 Task: Create a scrum project BarTech. Add to scrum project BarTech a team member softage.2@softage.net and assign as Project Lead. Add to scrum project BarTech a team member softage.3@softage.net
Action: Mouse moved to (222, 64)
Screenshot: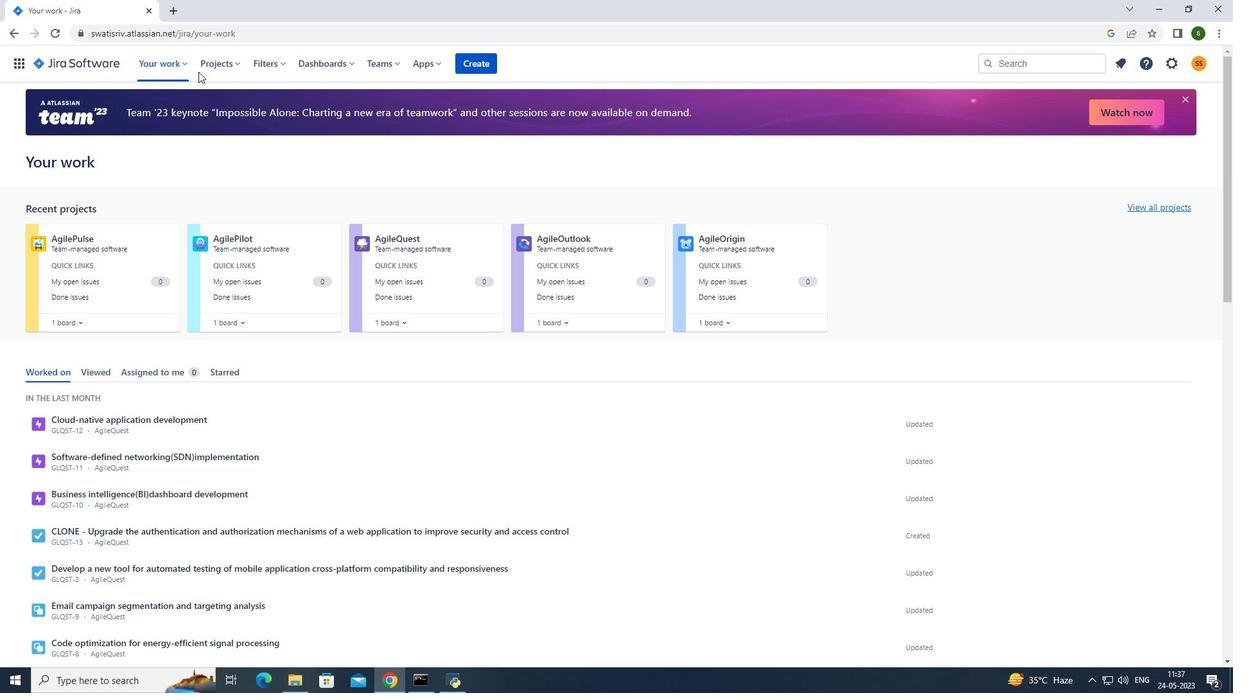 
Action: Mouse pressed left at (222, 64)
Screenshot: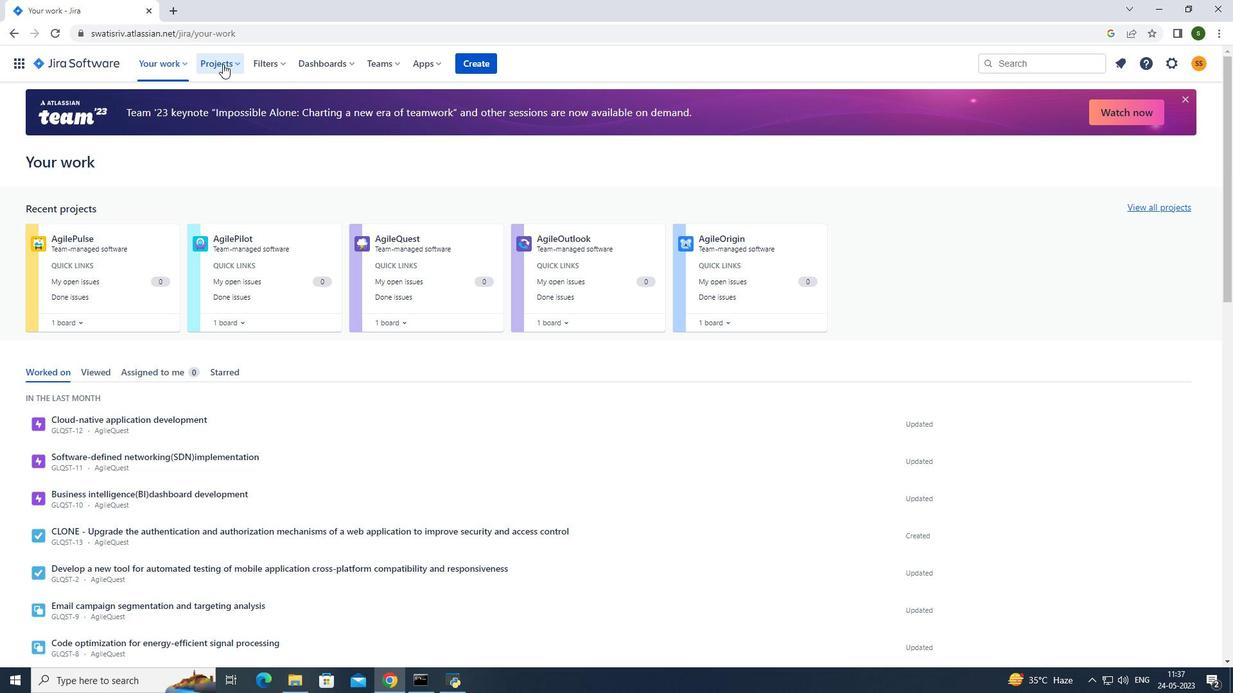 
Action: Mouse moved to (254, 318)
Screenshot: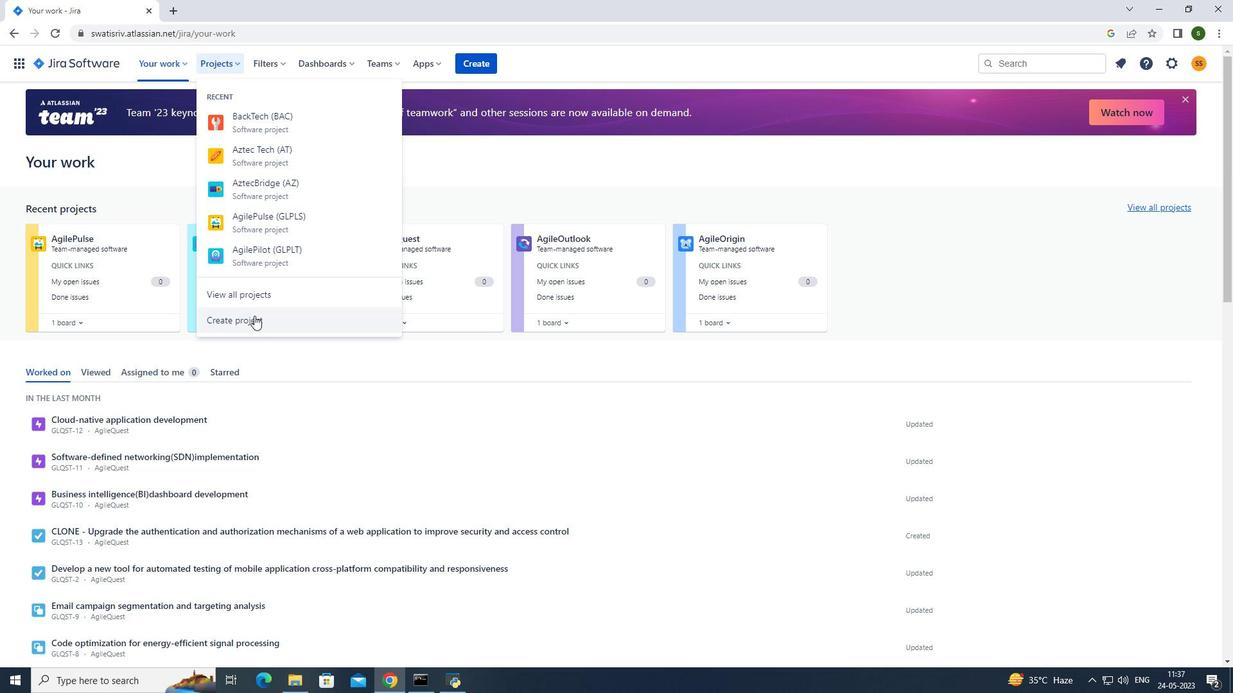 
Action: Mouse pressed left at (254, 318)
Screenshot: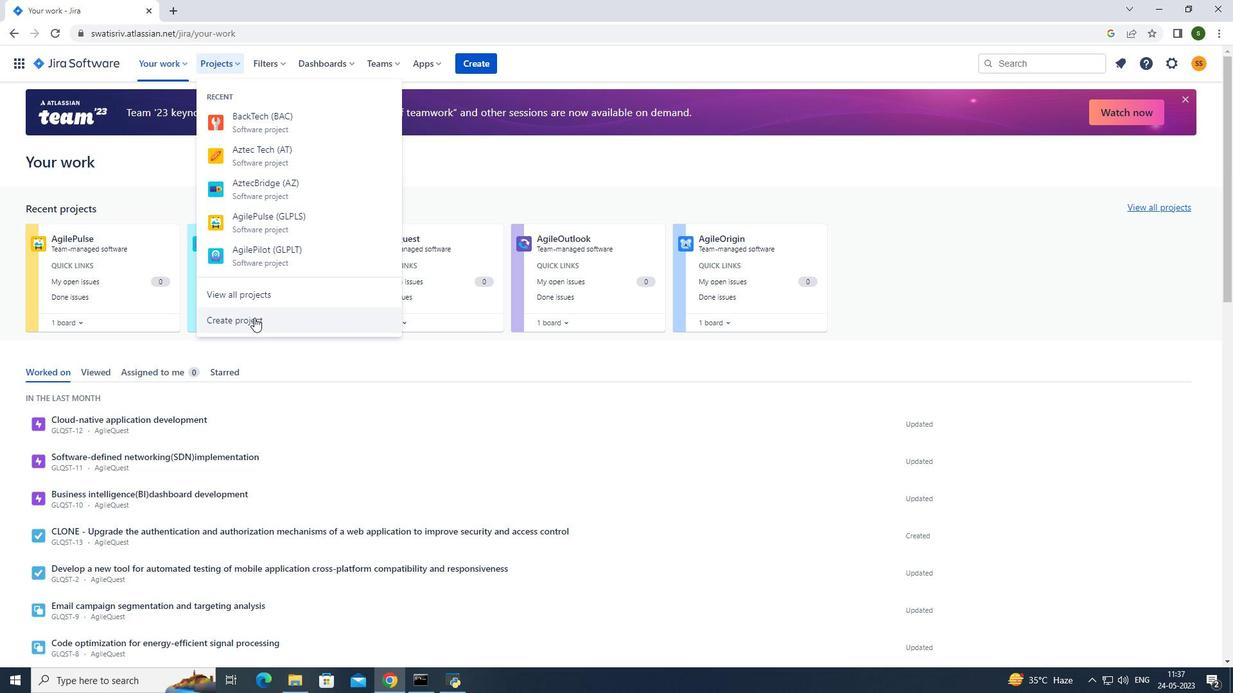 
Action: Mouse moved to (821, 302)
Screenshot: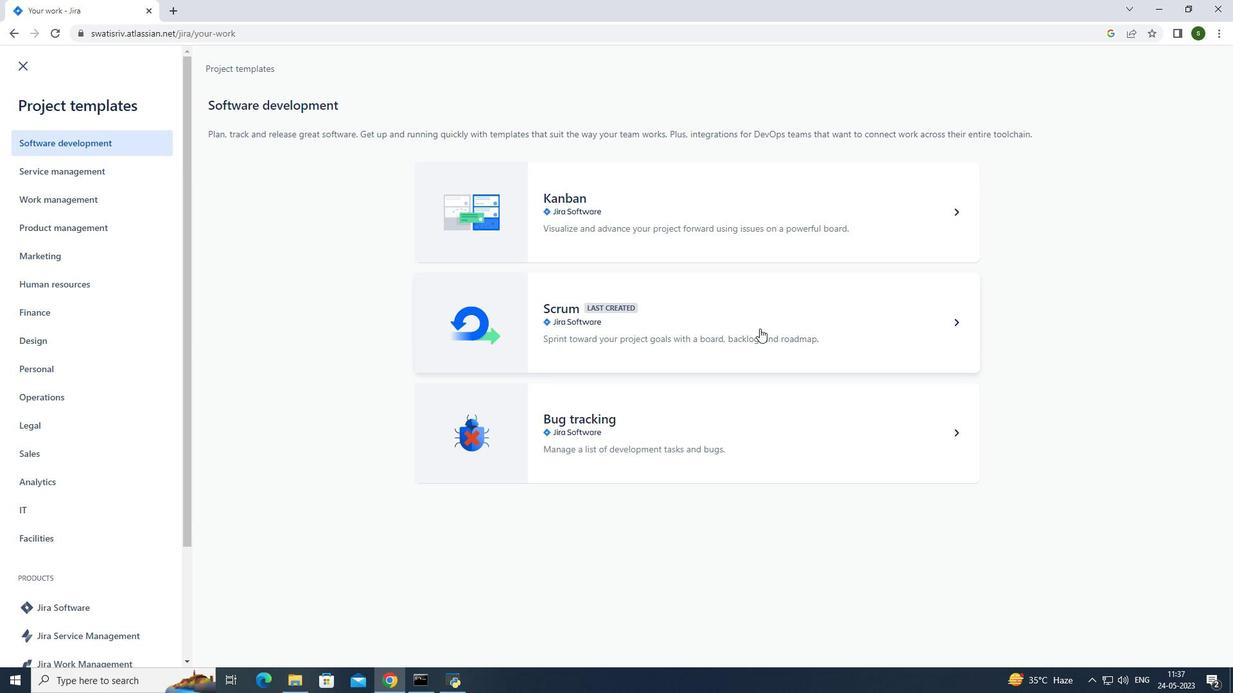 
Action: Mouse pressed left at (821, 302)
Screenshot: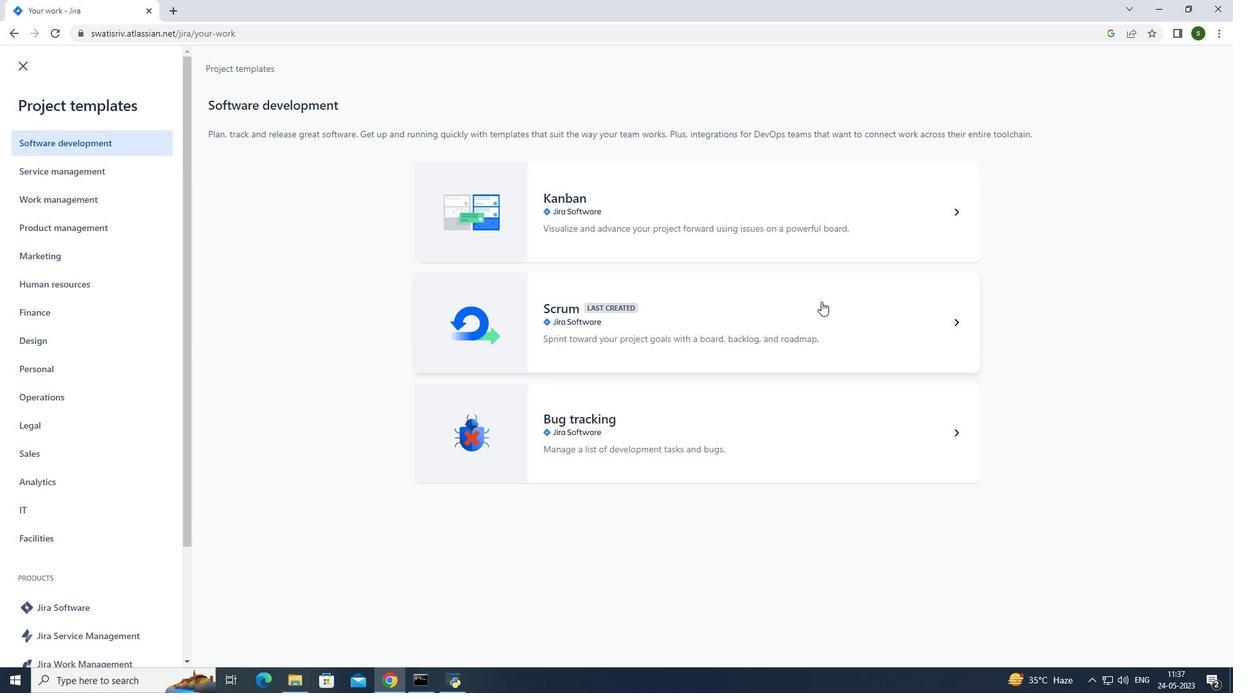 
Action: Mouse moved to (959, 627)
Screenshot: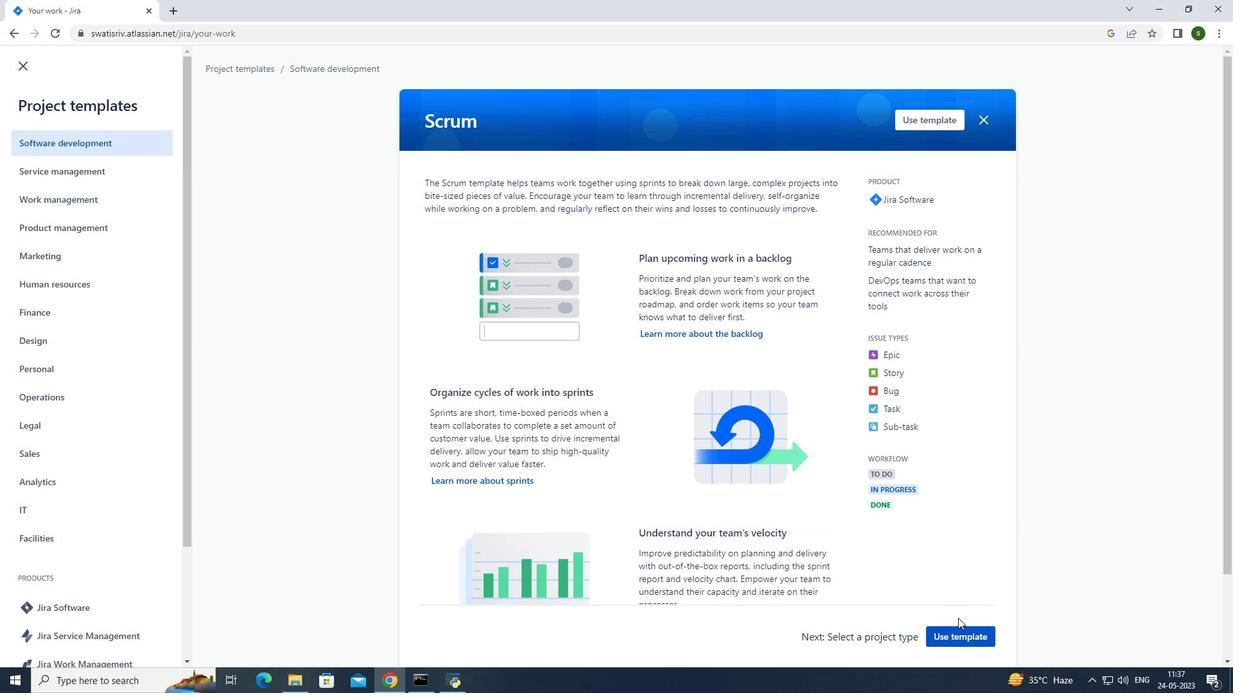 
Action: Mouse pressed left at (959, 627)
Screenshot: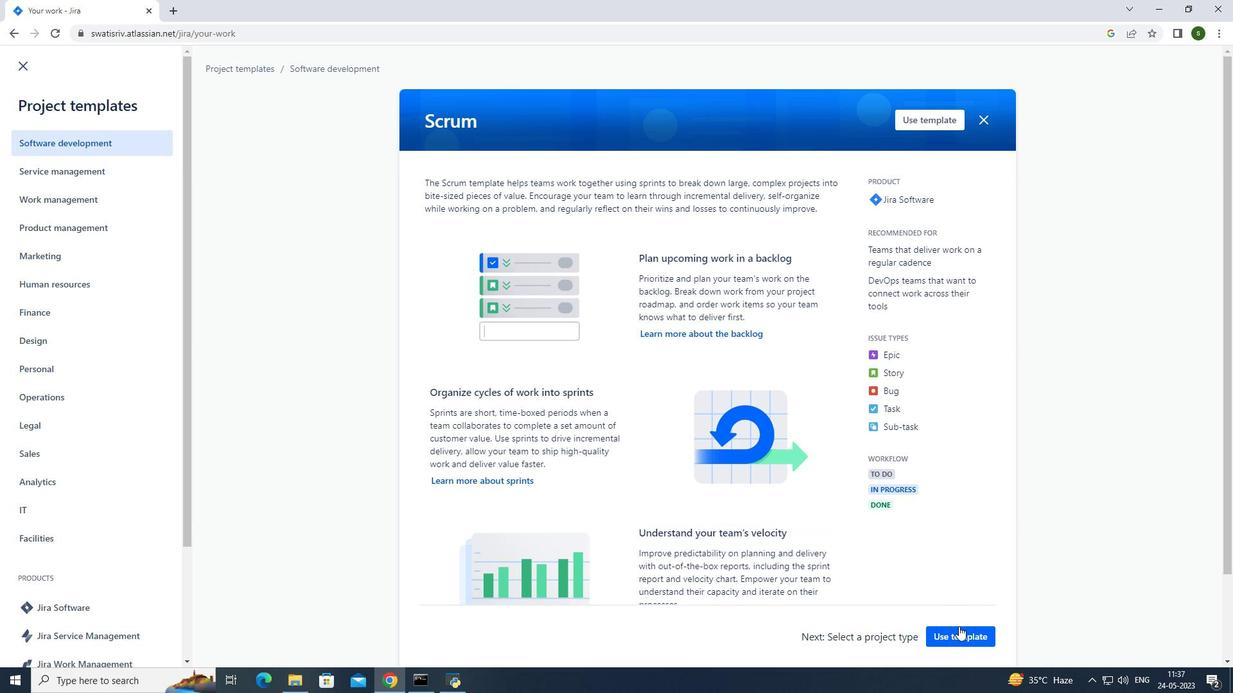 
Action: Mouse moved to (582, 618)
Screenshot: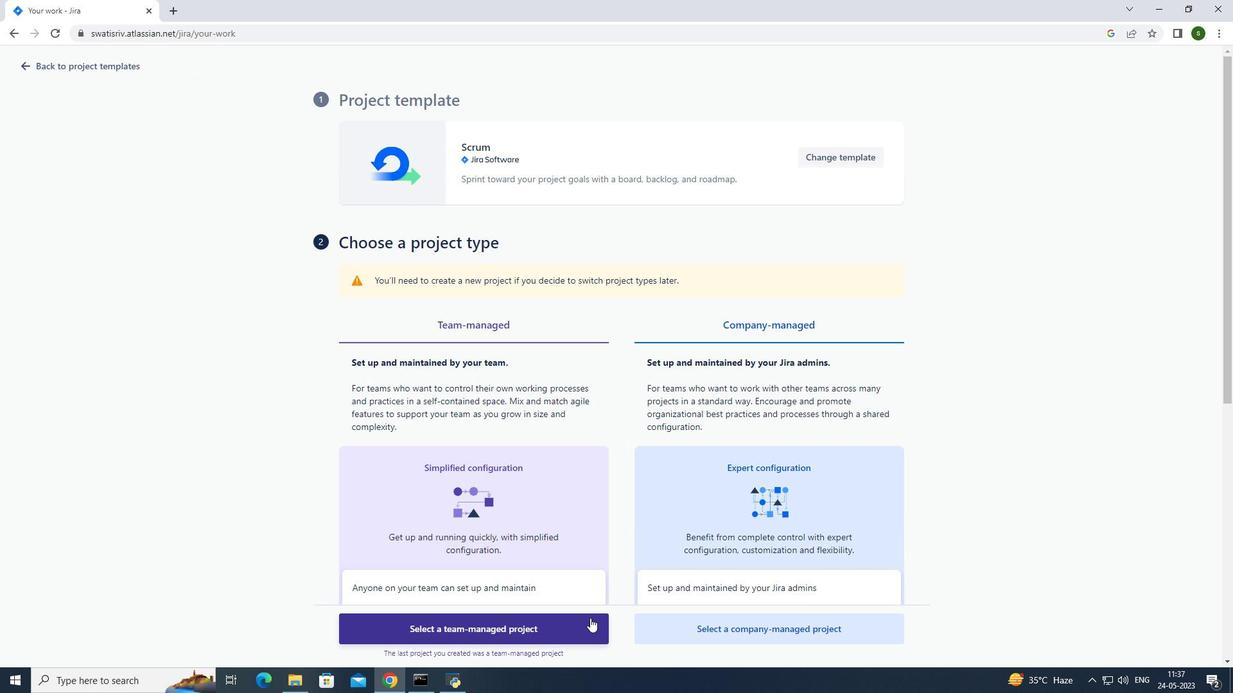 
Action: Mouse pressed left at (582, 618)
Screenshot: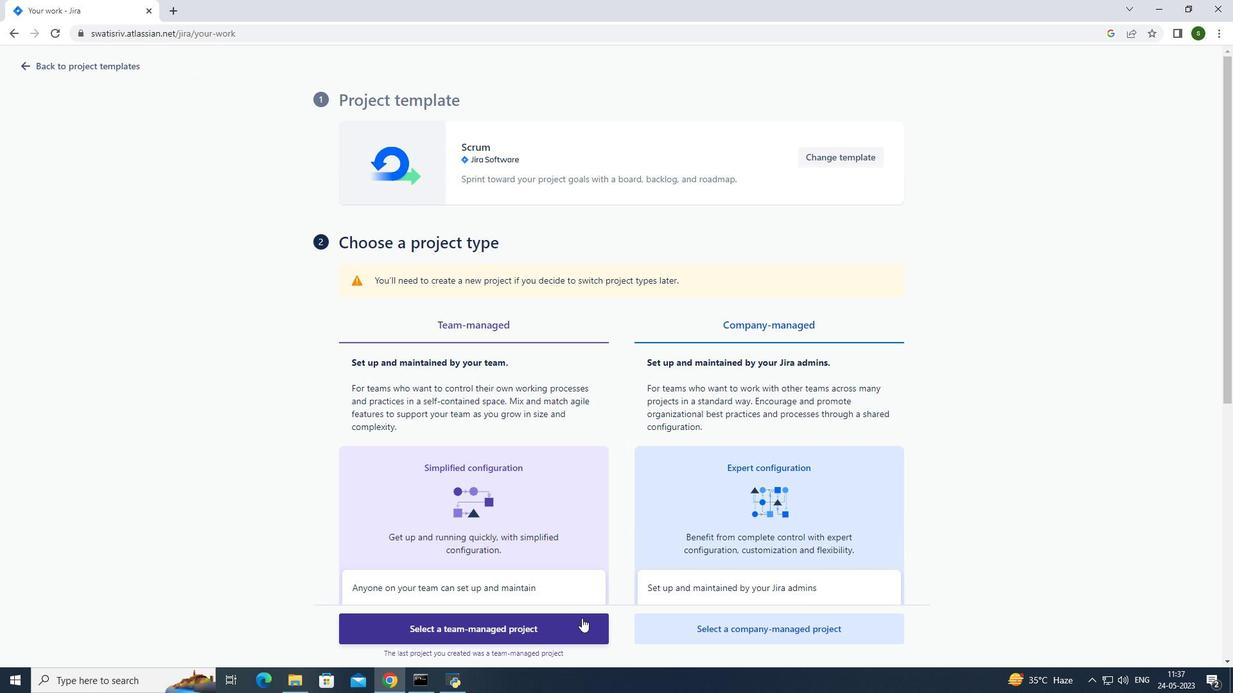 
Action: Mouse moved to (390, 303)
Screenshot: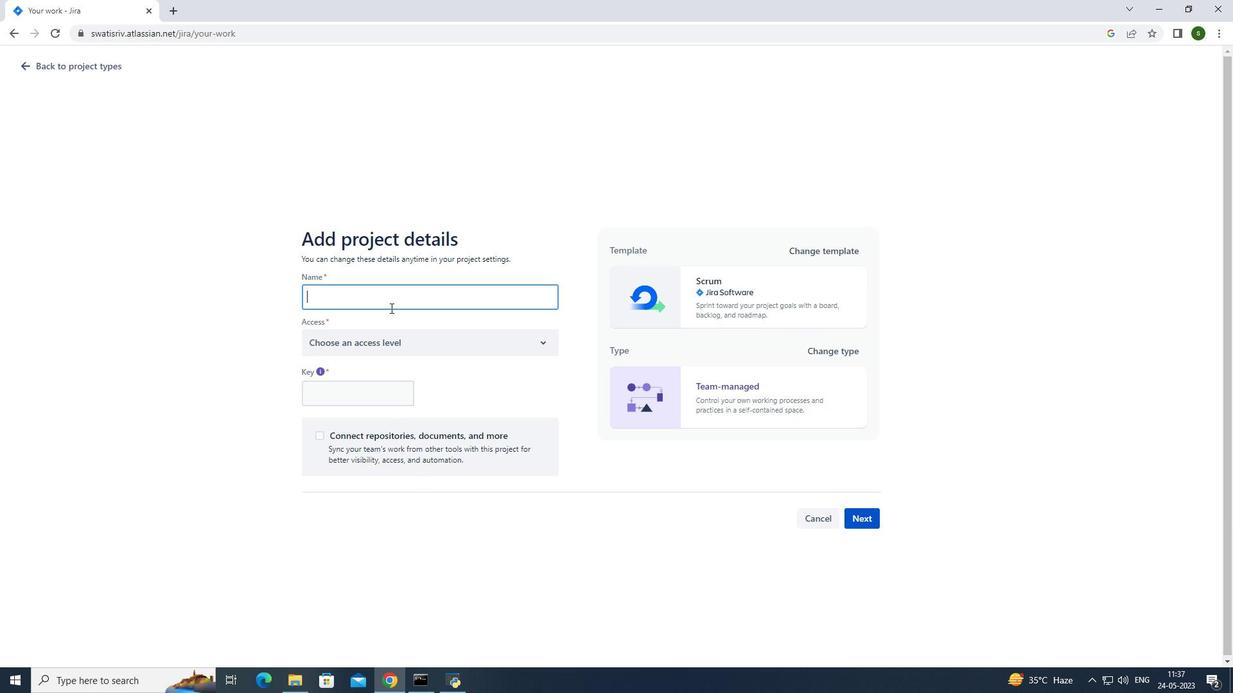 
Action: Mouse pressed left at (390, 303)
Screenshot: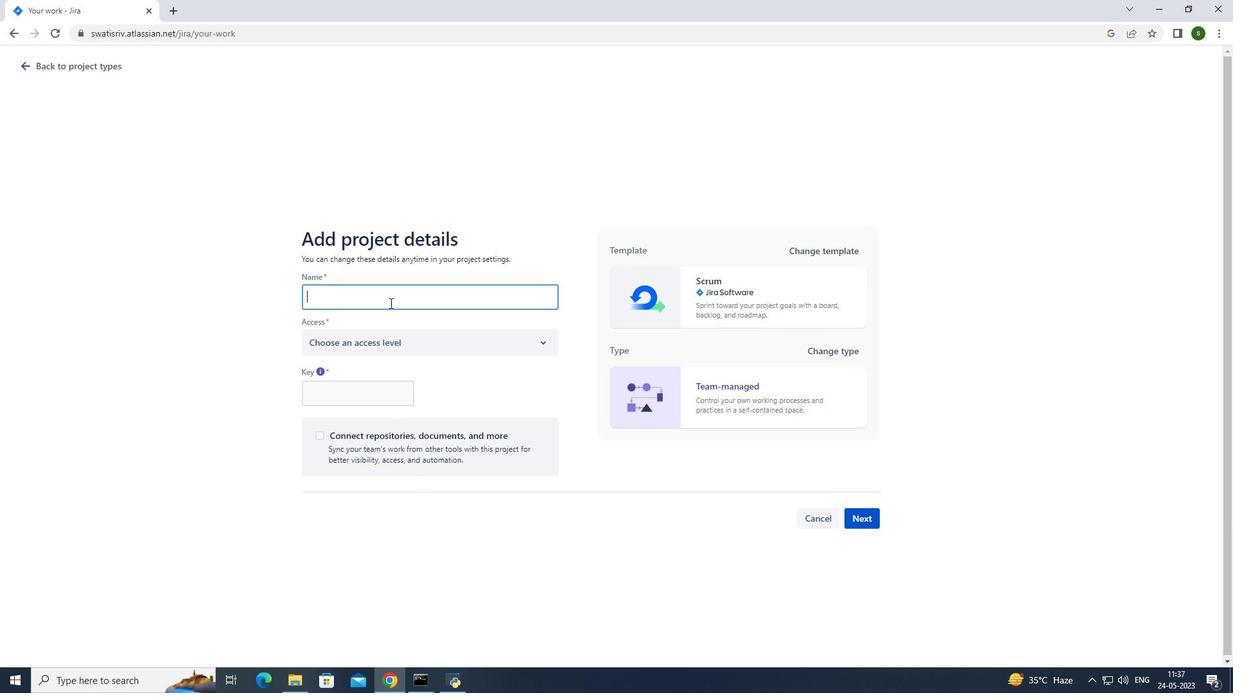 
Action: Key pressed <Key.caps_lock>B<Key.caps_lock>ar<Key.caps_lock>T<Key.caps_lock>ech
Screenshot: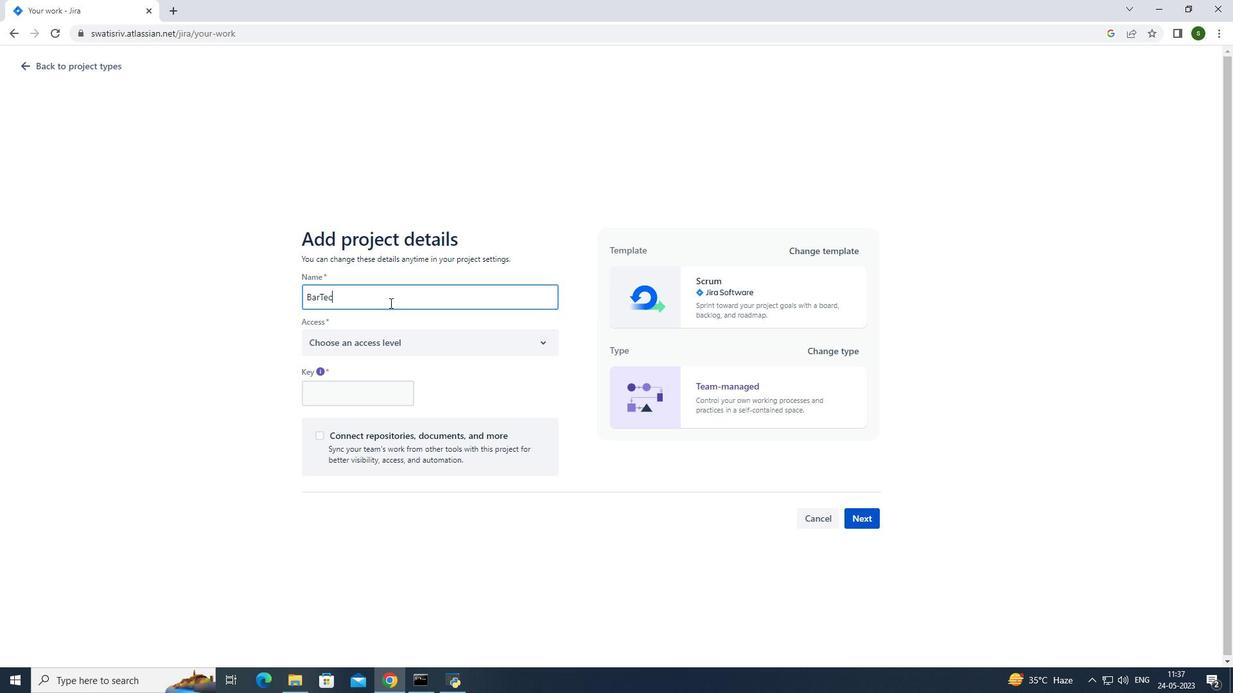 
Action: Mouse moved to (510, 343)
Screenshot: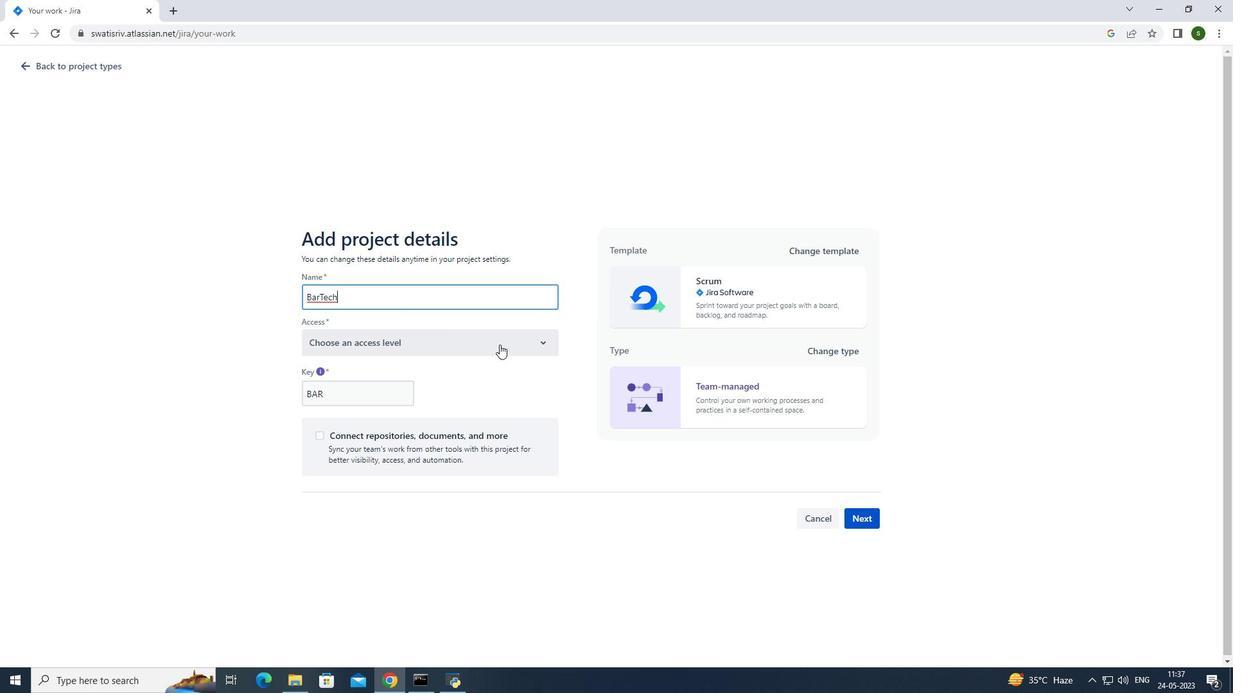 
Action: Mouse pressed left at (510, 343)
Screenshot: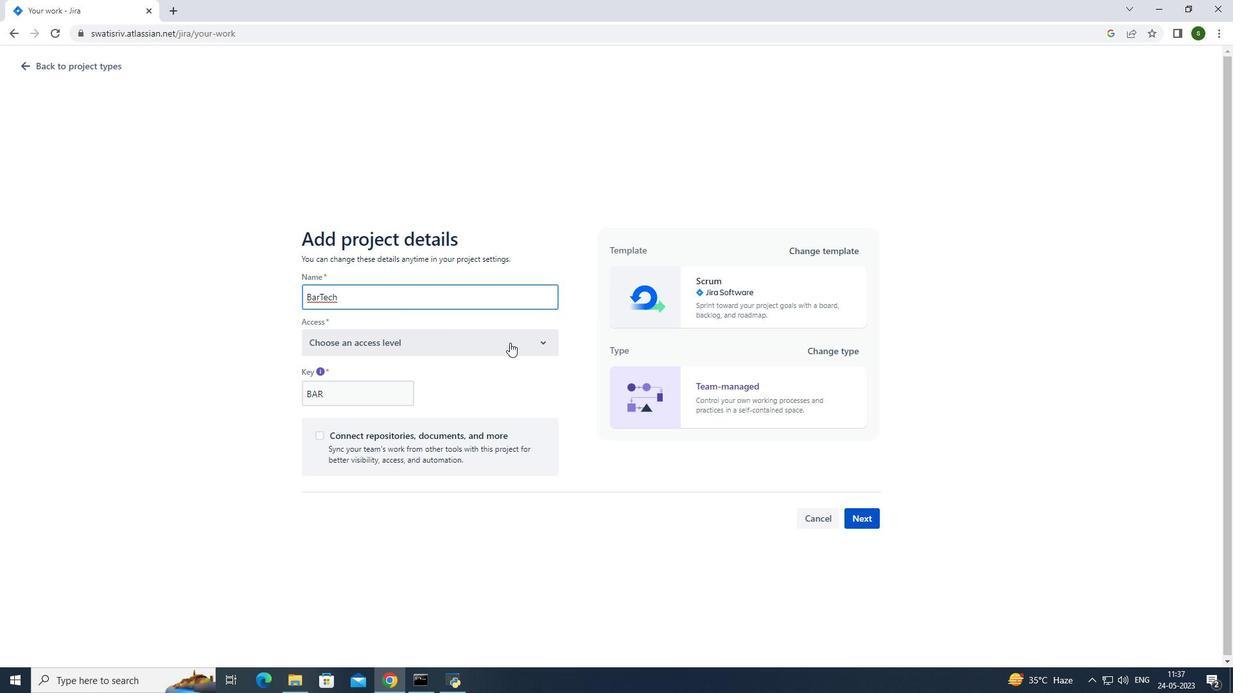 
Action: Mouse moved to (505, 381)
Screenshot: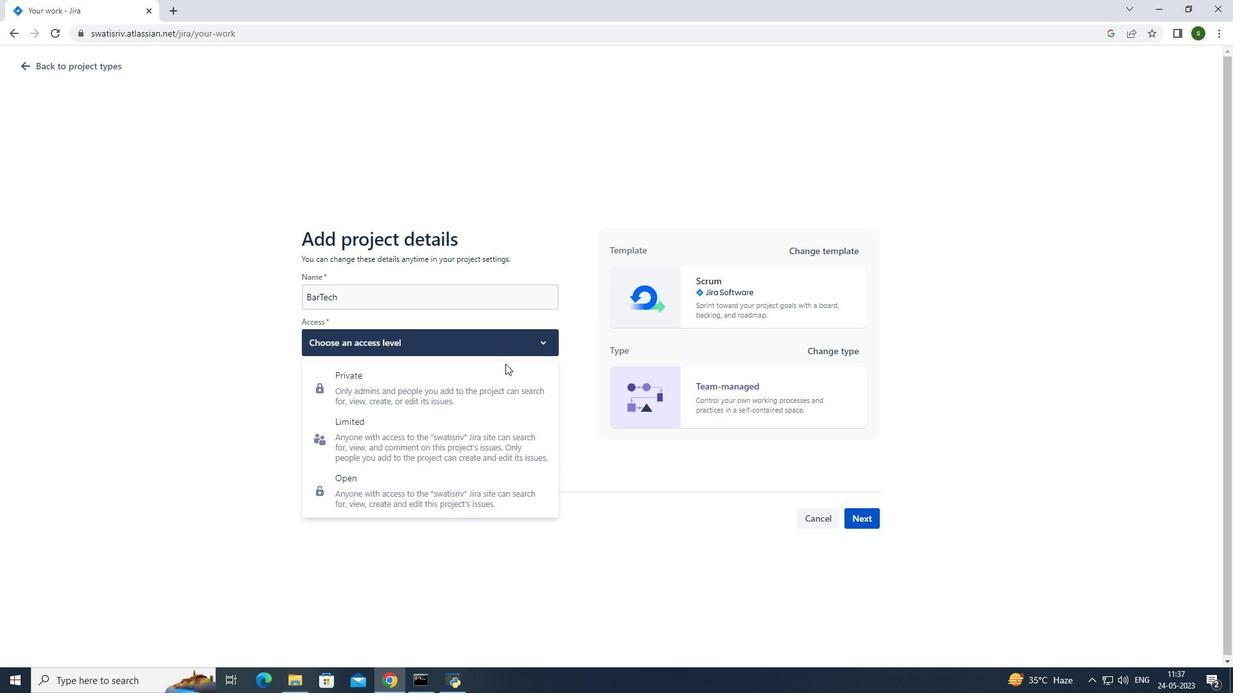 
Action: Mouse pressed left at (505, 381)
Screenshot: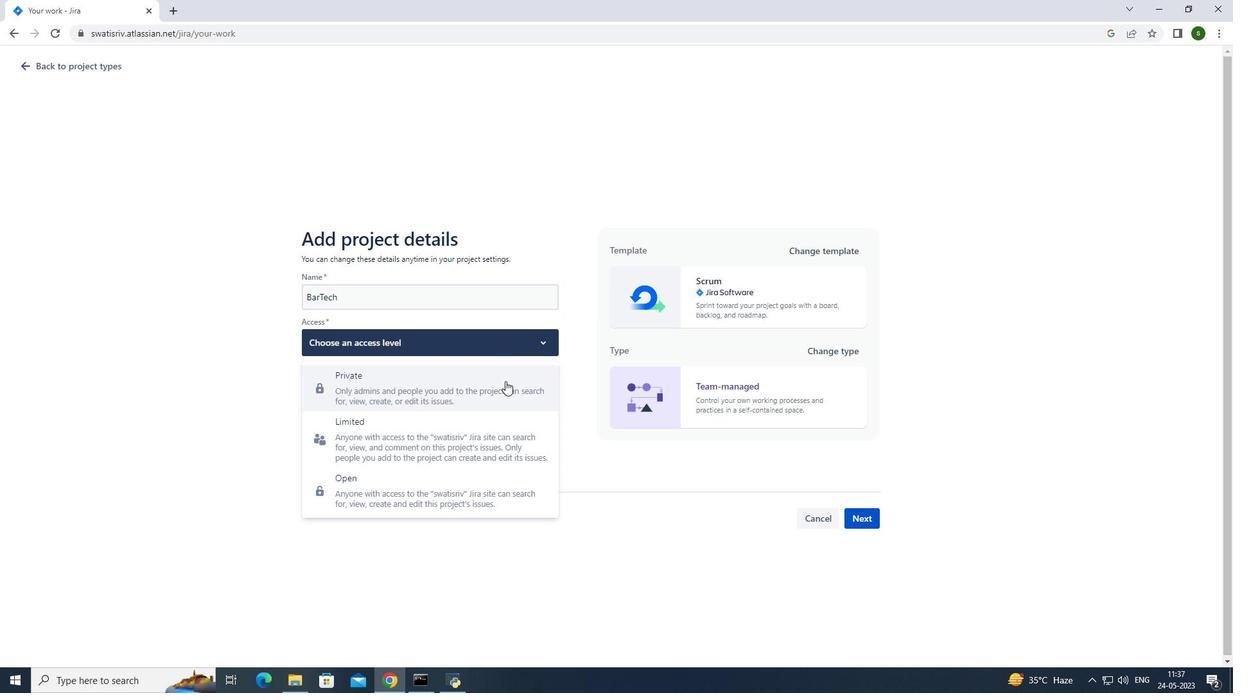 
Action: Mouse moved to (861, 522)
Screenshot: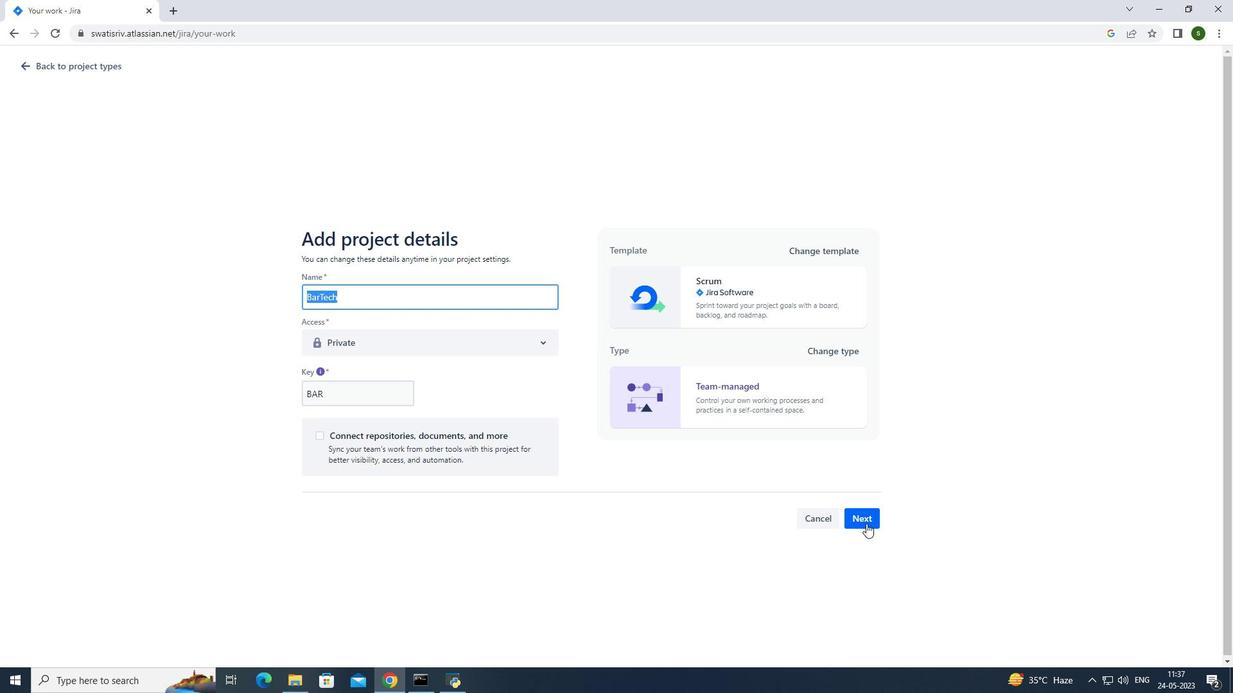 
Action: Mouse pressed left at (861, 522)
Screenshot: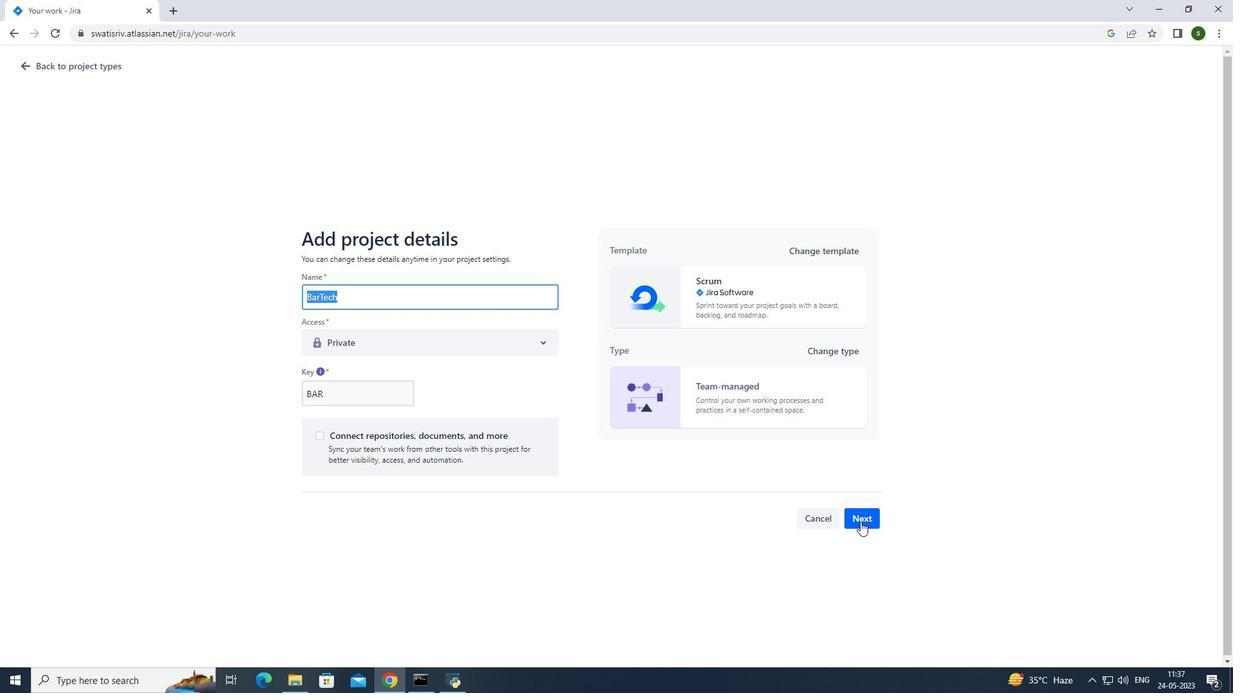 
Action: Mouse moved to (741, 430)
Screenshot: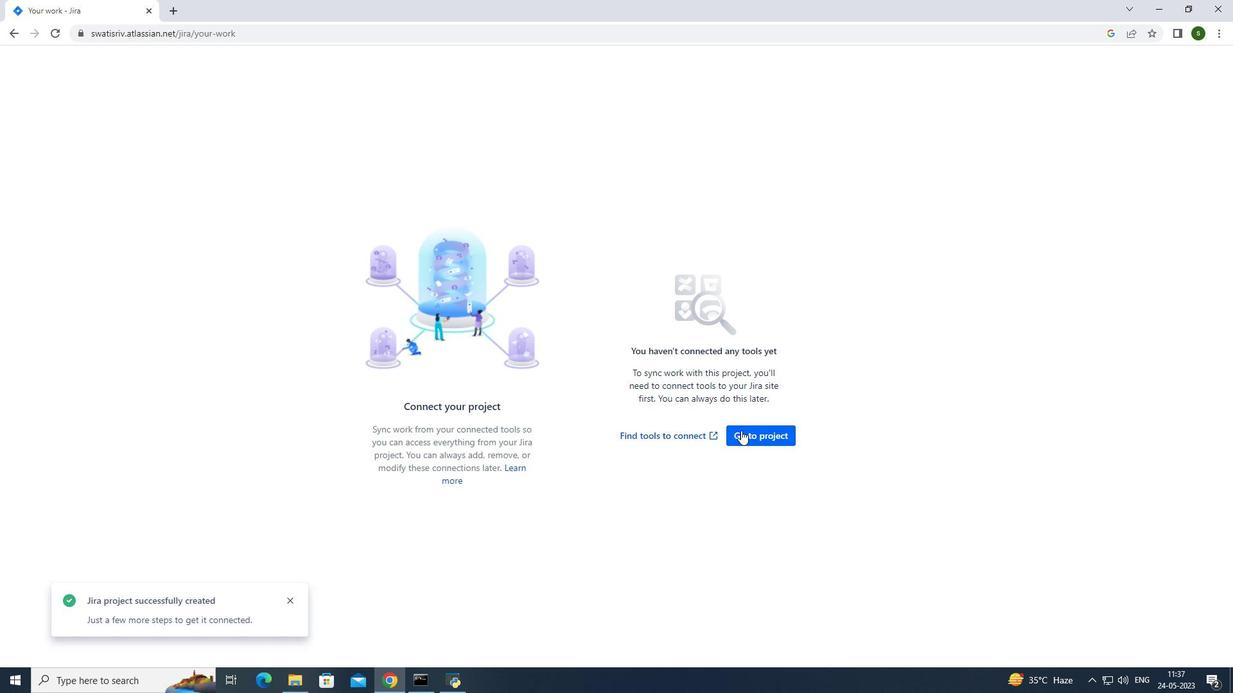 
Action: Mouse pressed left at (741, 430)
Screenshot: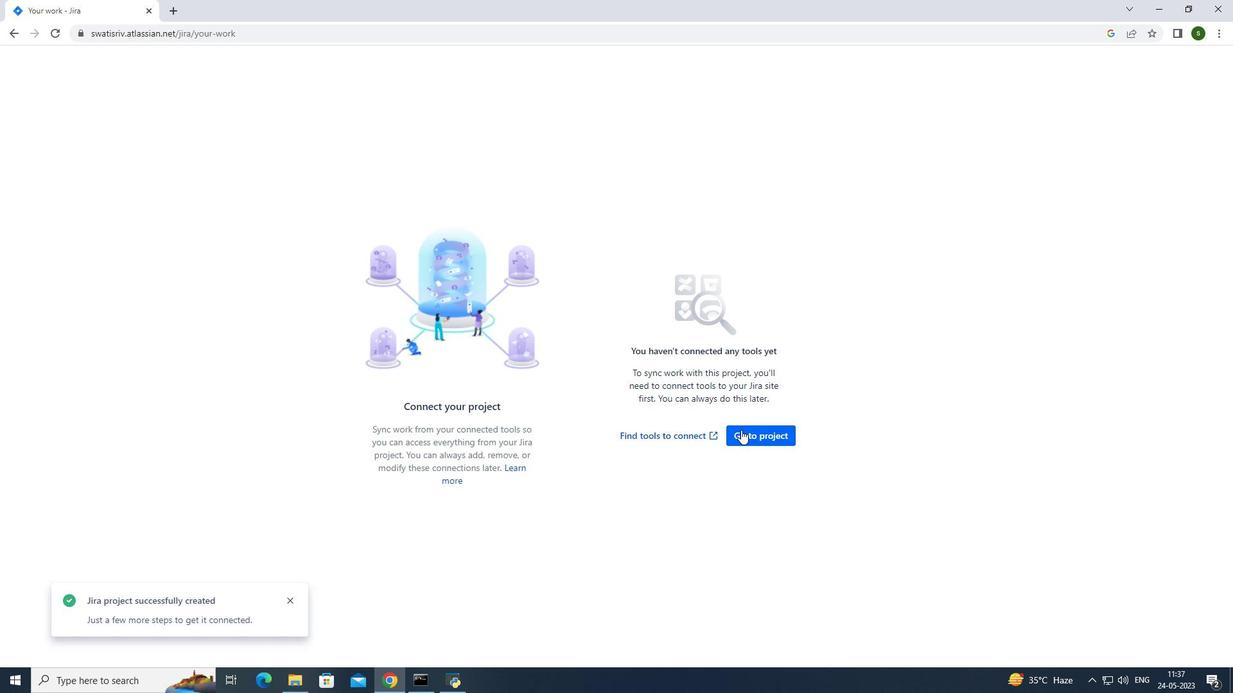 
Action: Mouse moved to (224, 71)
Screenshot: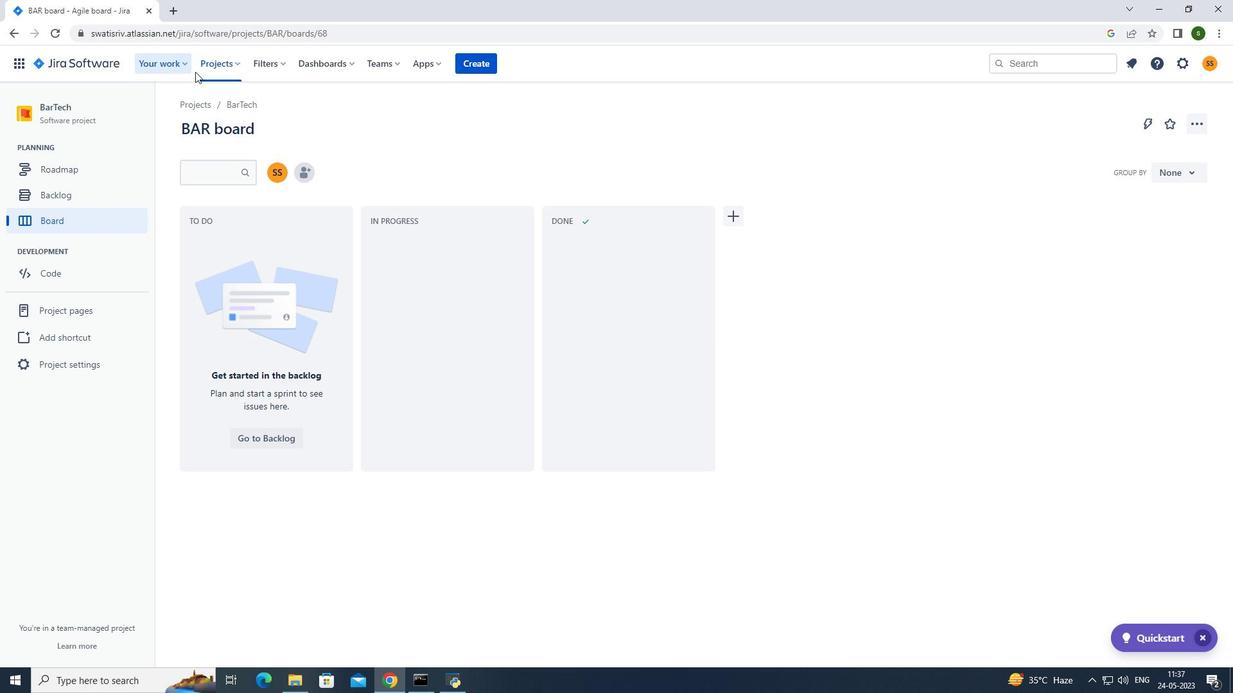 
Action: Mouse pressed left at (224, 71)
Screenshot: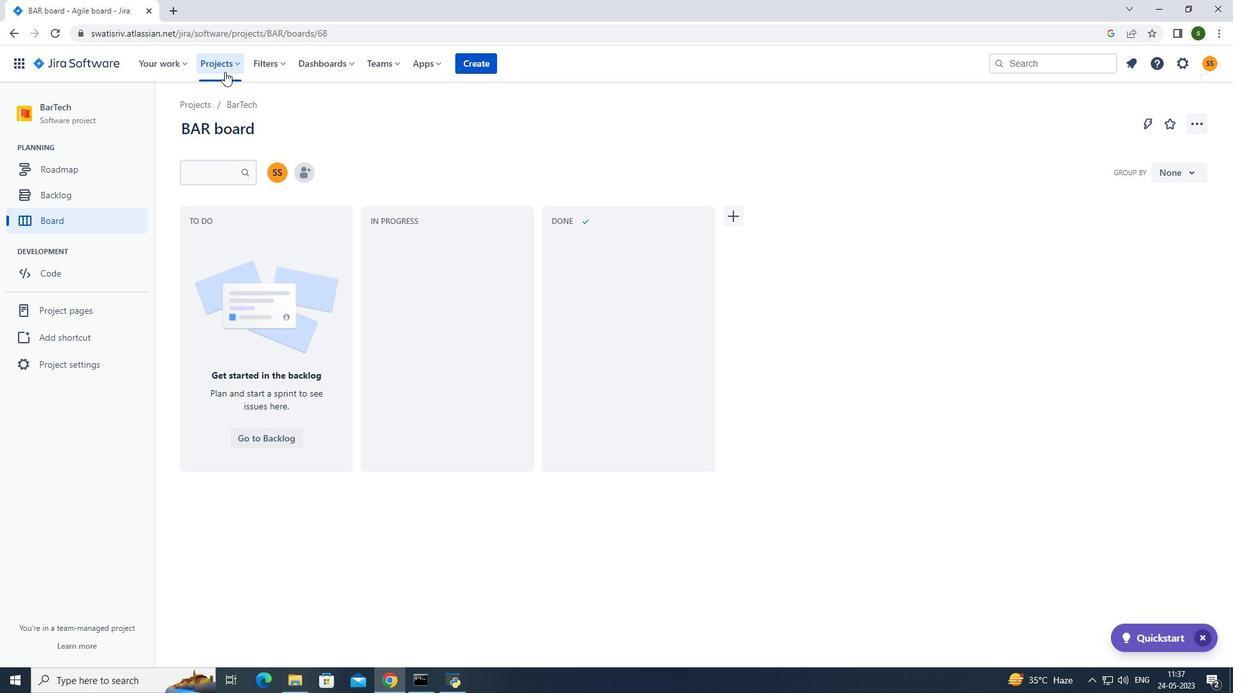 
Action: Mouse moved to (256, 129)
Screenshot: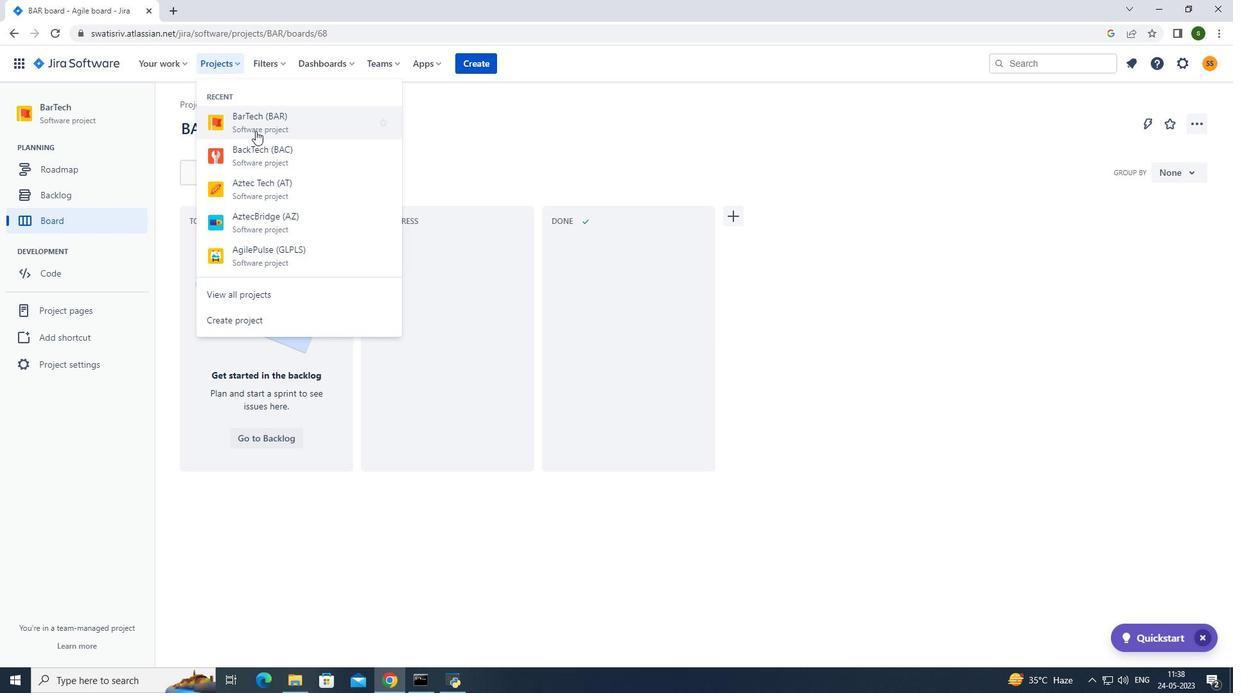 
Action: Mouse pressed left at (256, 129)
Screenshot: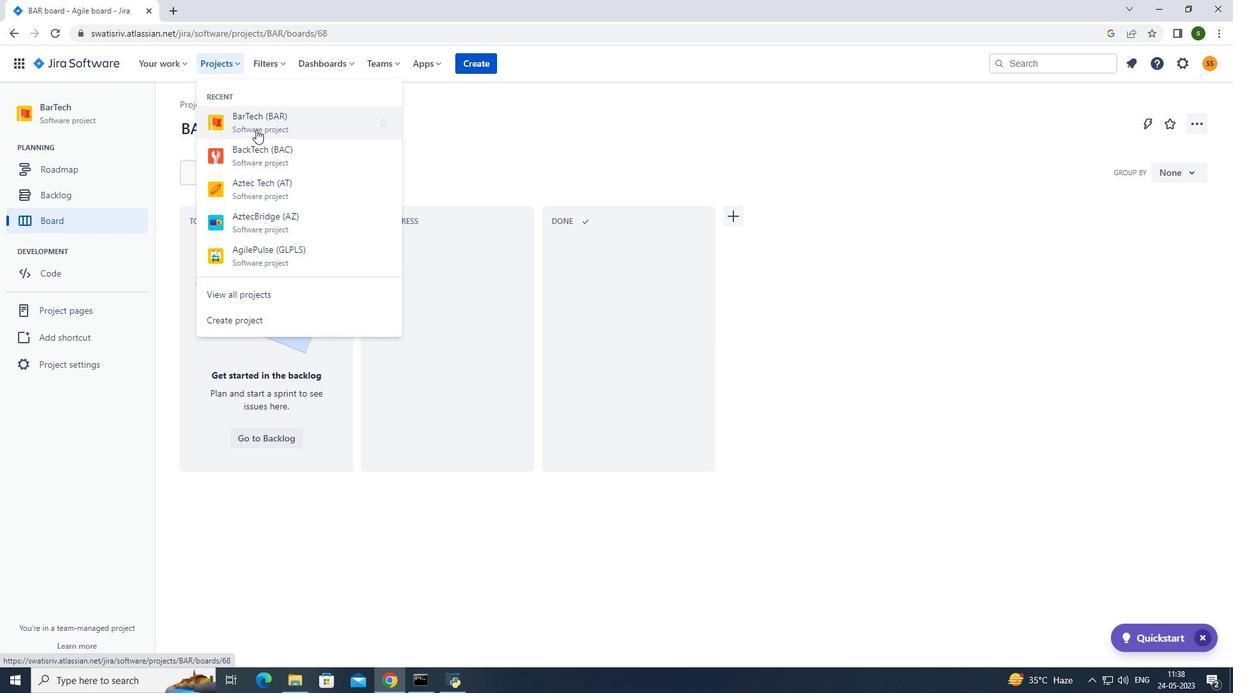 
Action: Mouse moved to (307, 173)
Screenshot: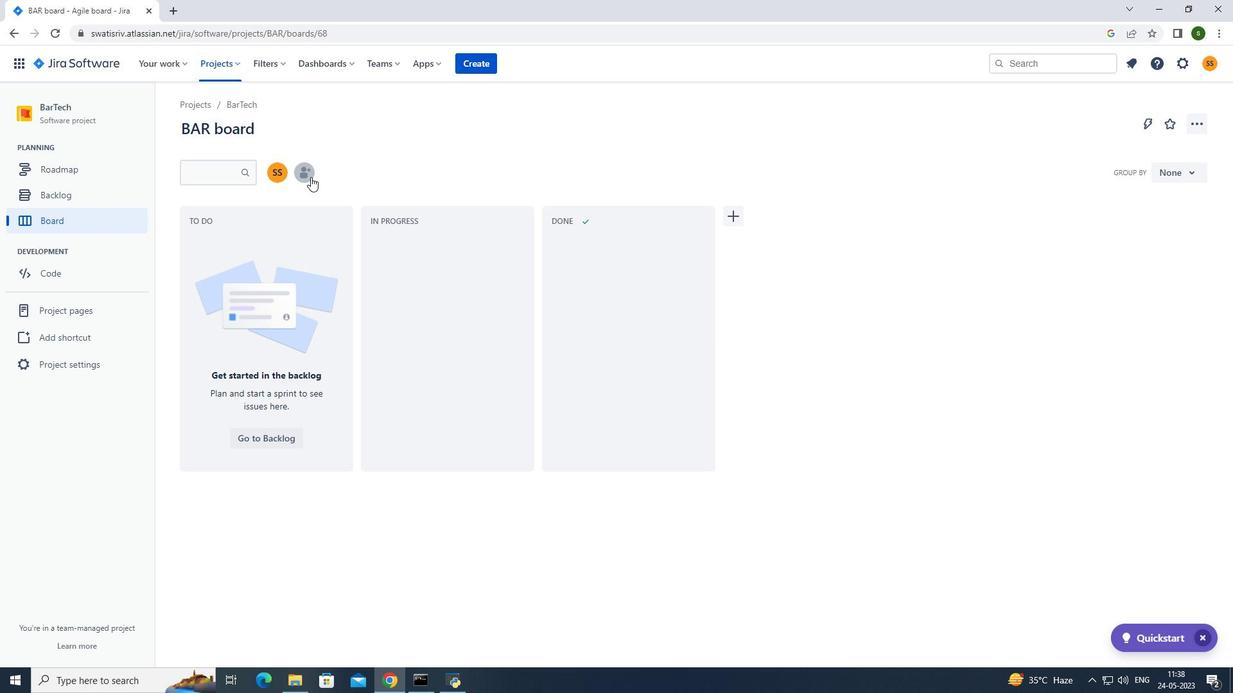 
Action: Mouse pressed left at (307, 173)
Screenshot: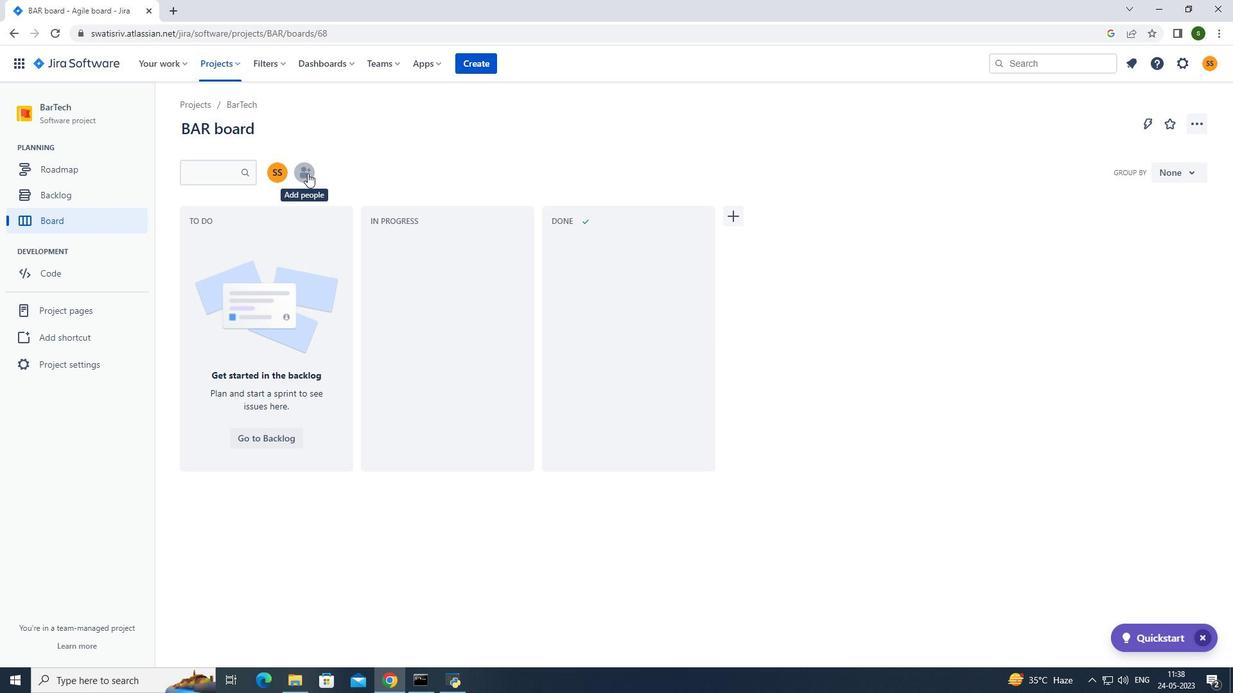 
Action: Mouse moved to (562, 145)
Screenshot: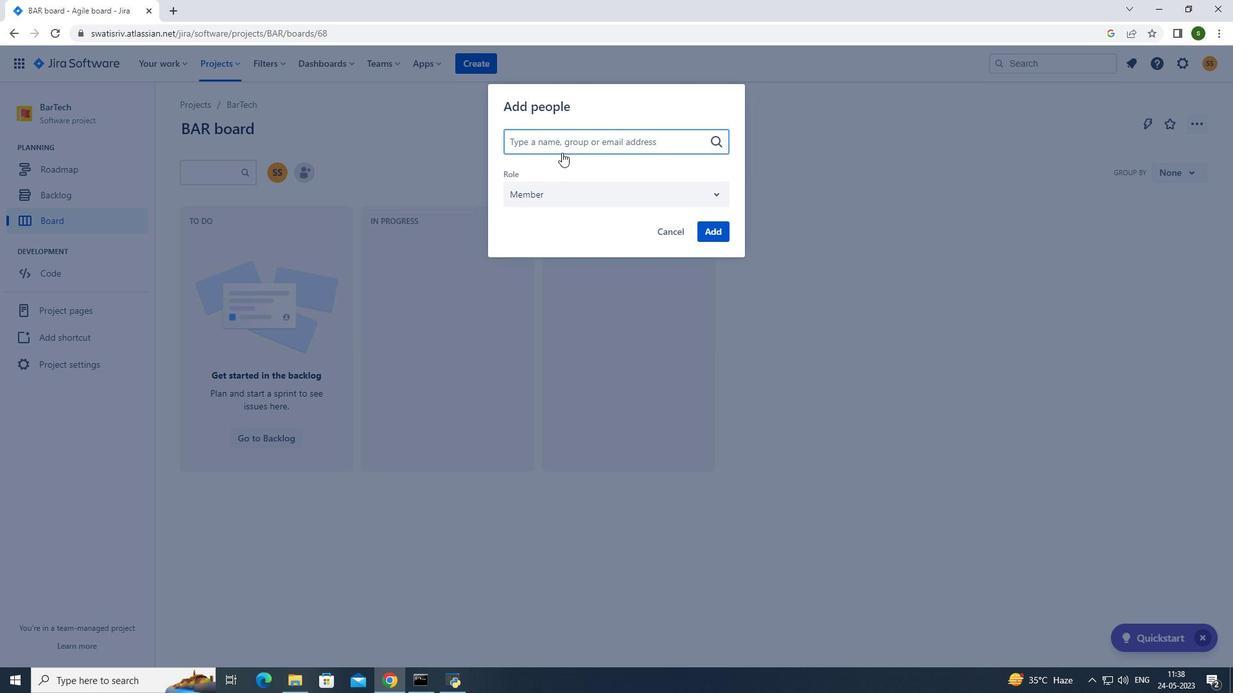 
Action: Key pressed softage.2<Key.shift><Key.shift>@softage.net
Screenshot: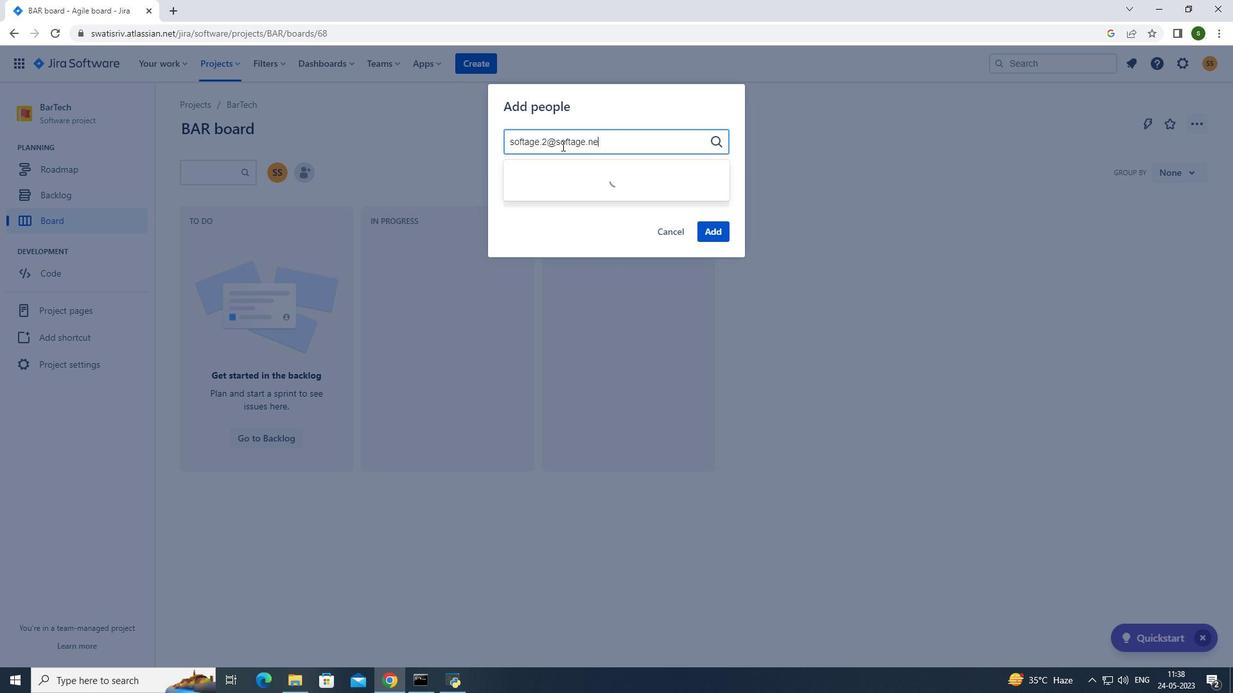 
Action: Mouse moved to (609, 176)
Screenshot: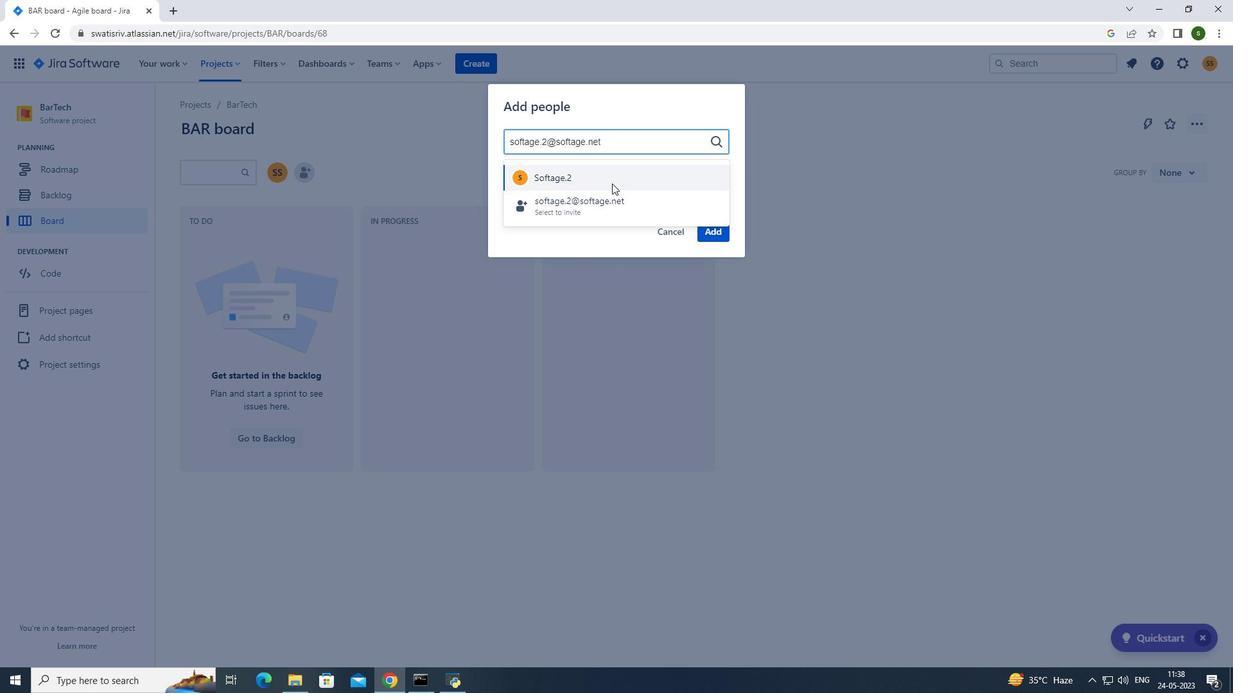
Action: Mouse pressed left at (609, 176)
Screenshot: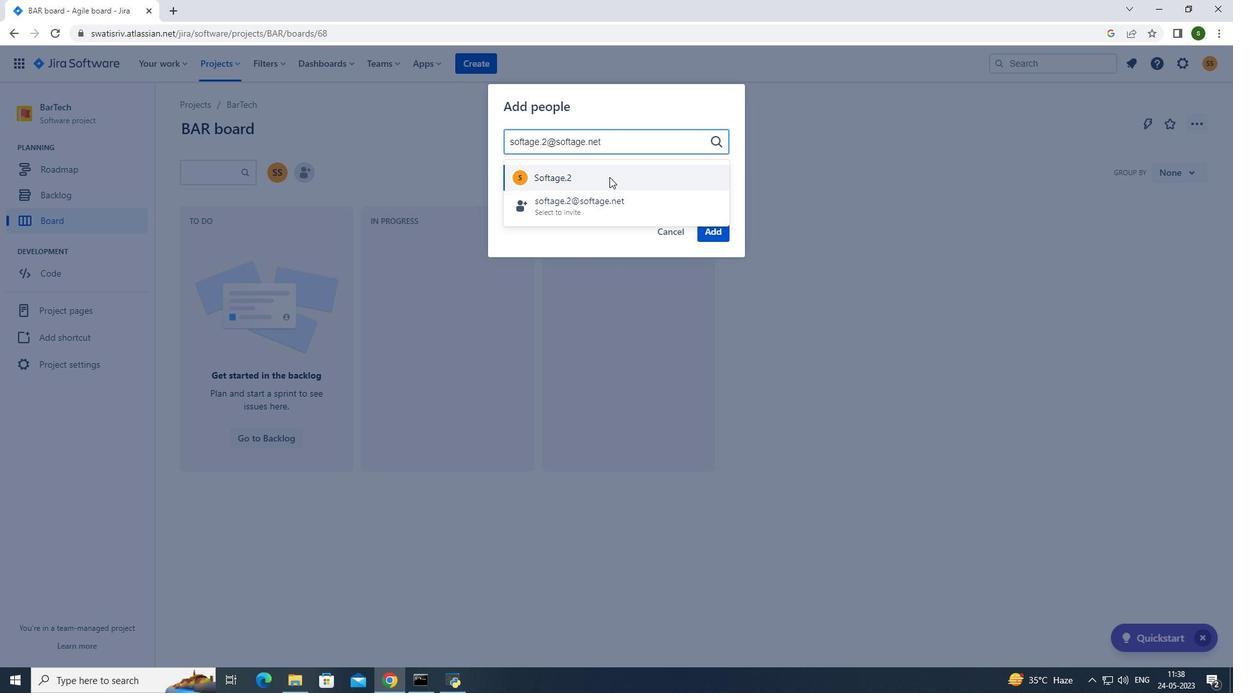 
Action: Mouse moved to (711, 227)
Screenshot: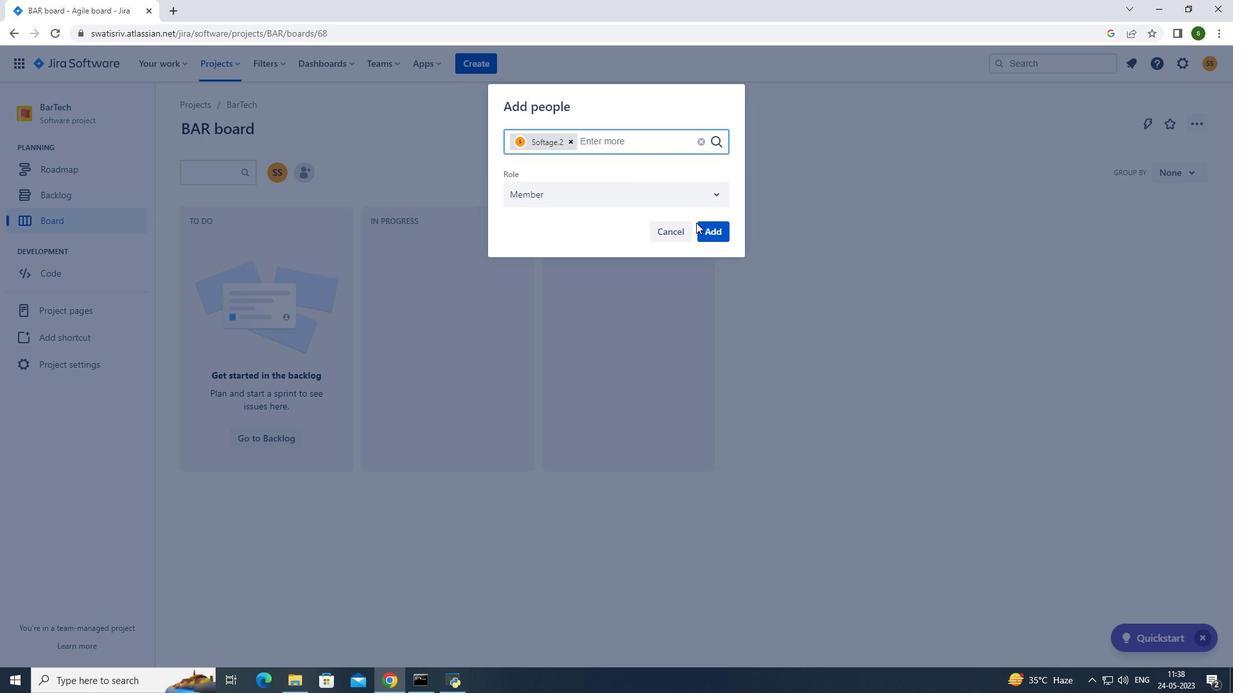 
Action: Mouse pressed left at (711, 227)
Screenshot: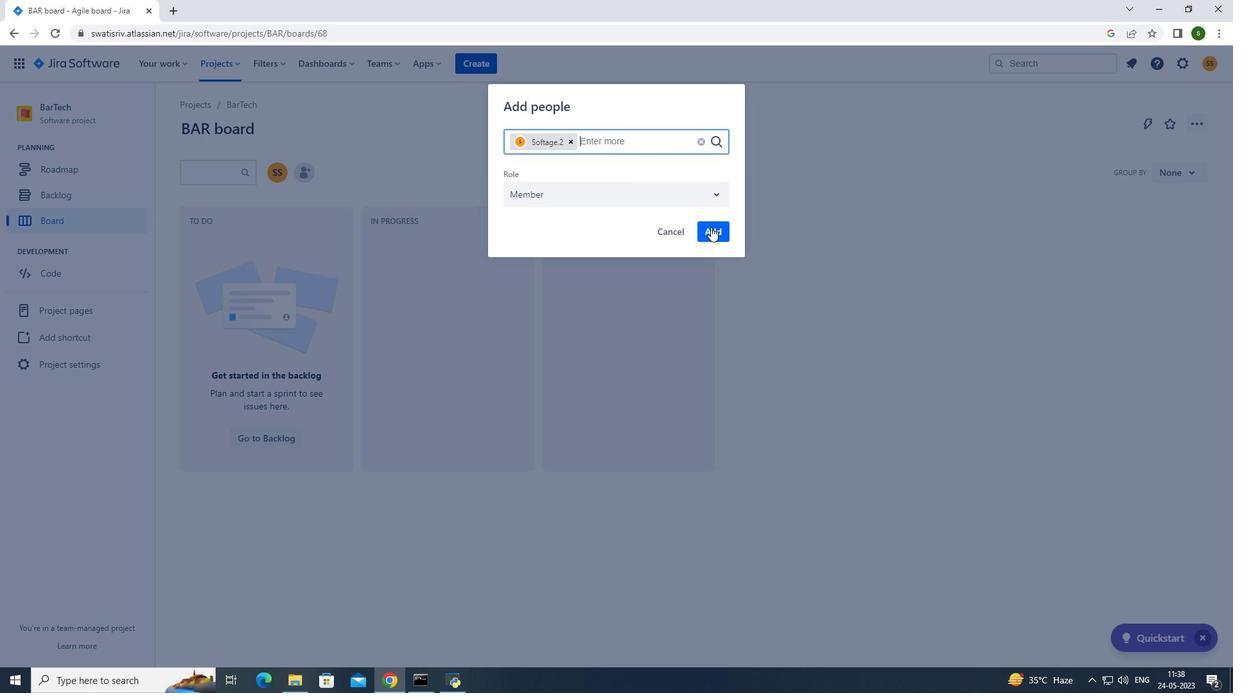 
Action: Mouse moved to (228, 61)
Screenshot: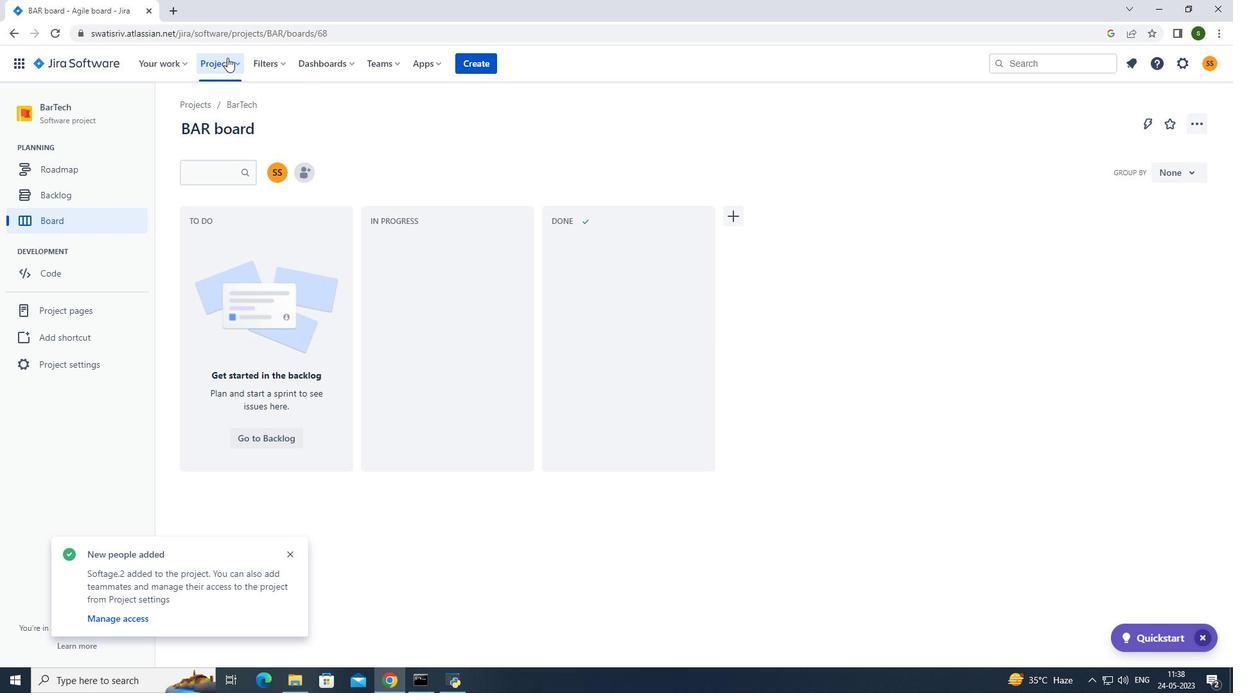 
Action: Mouse pressed left at (228, 61)
Screenshot: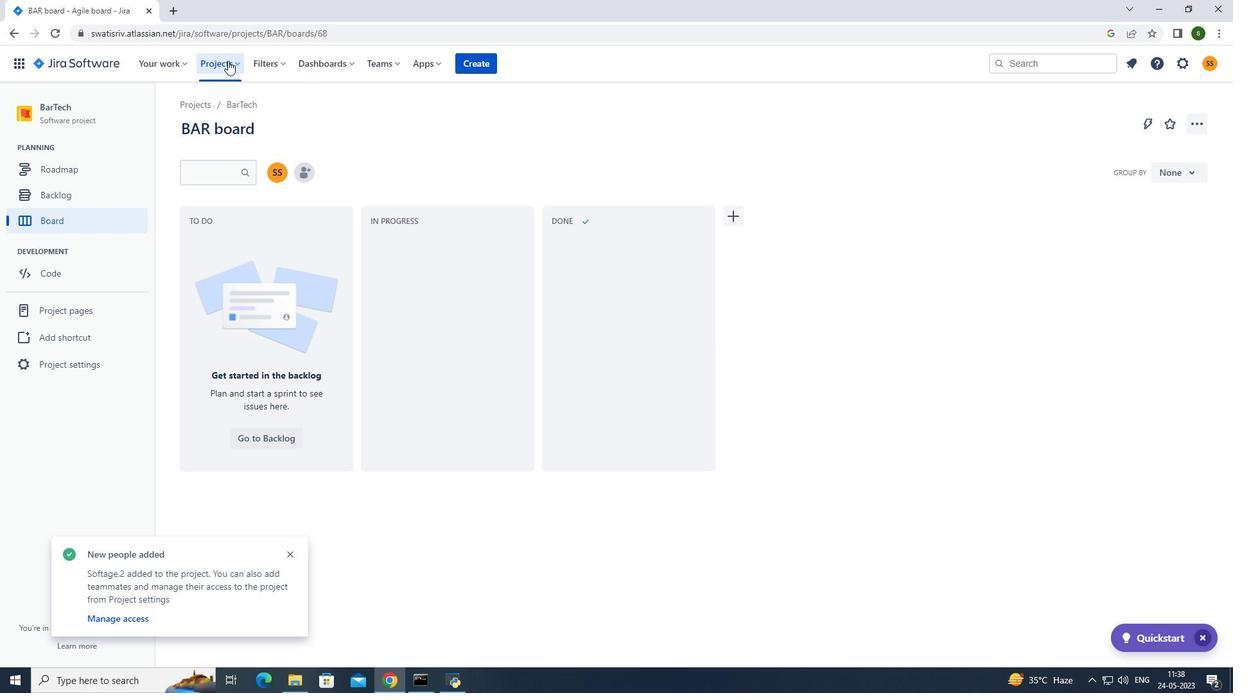 
Action: Mouse moved to (280, 113)
Screenshot: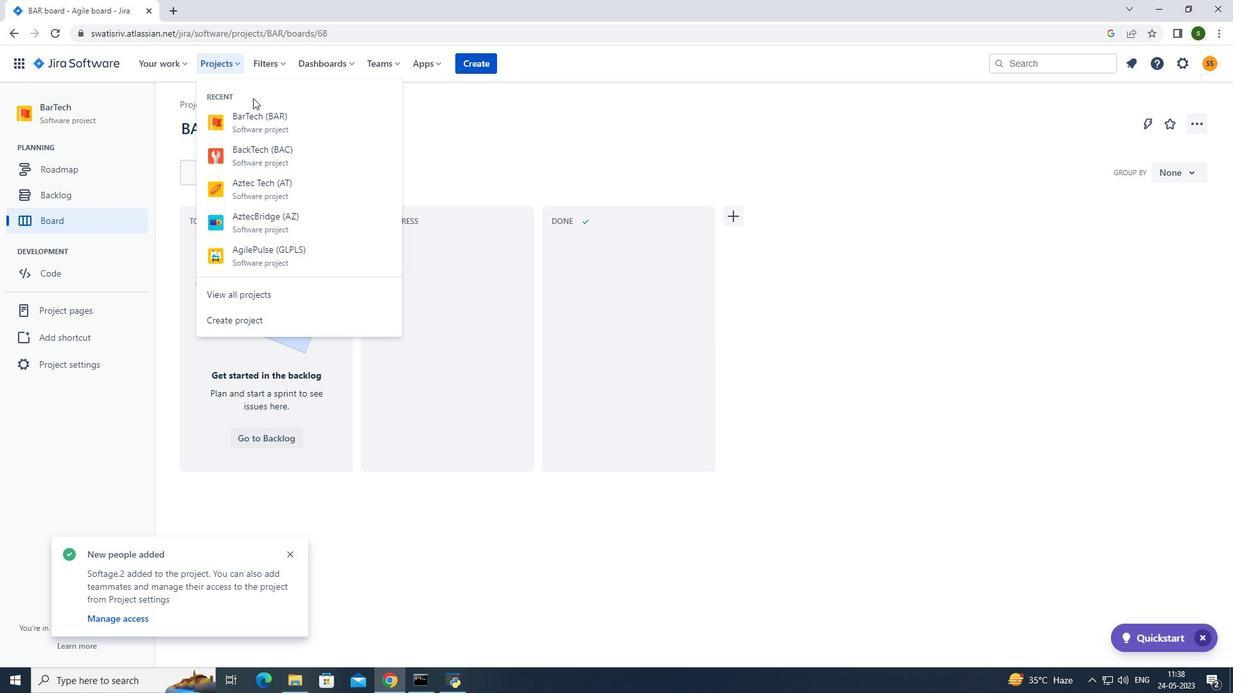
Action: Mouse pressed left at (280, 113)
Screenshot: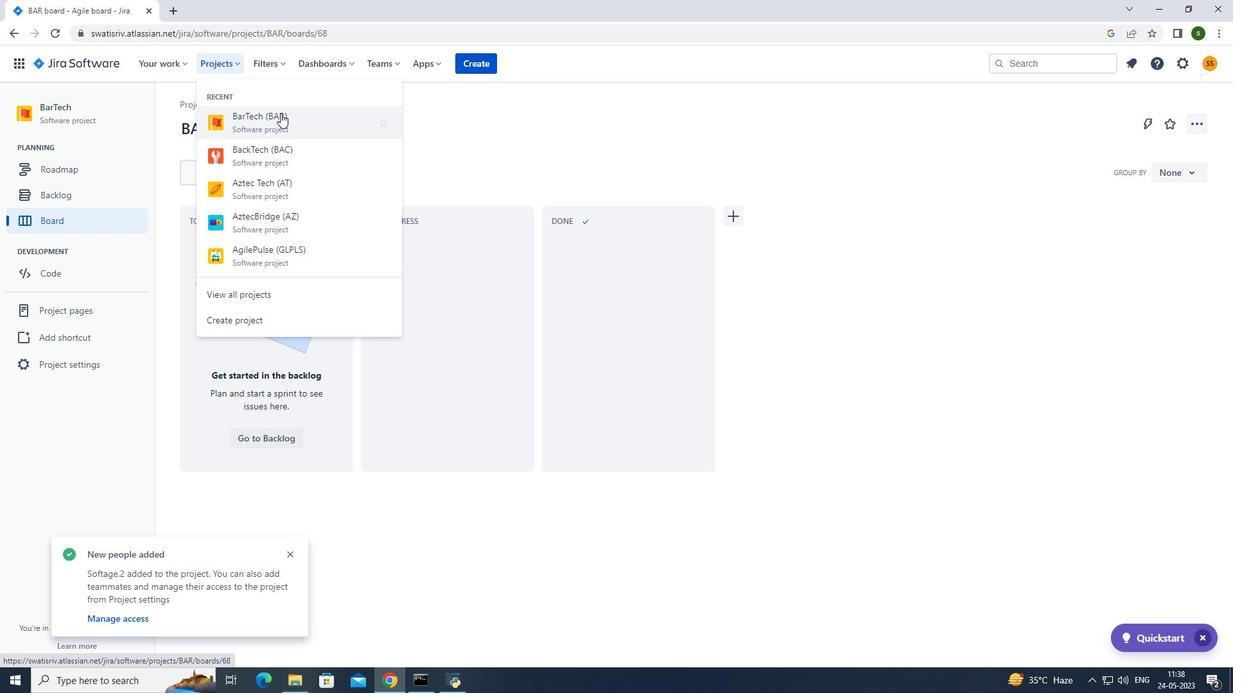 
Action: Mouse moved to (98, 373)
Screenshot: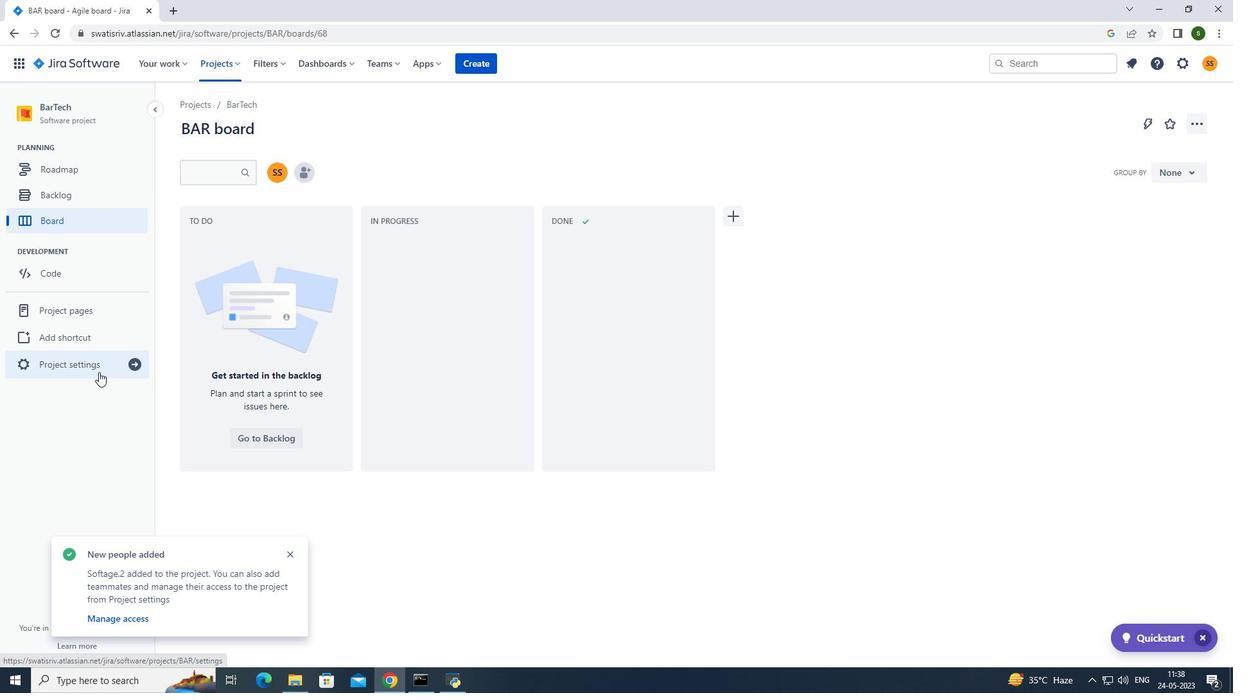 
Action: Mouse pressed left at (98, 373)
Screenshot: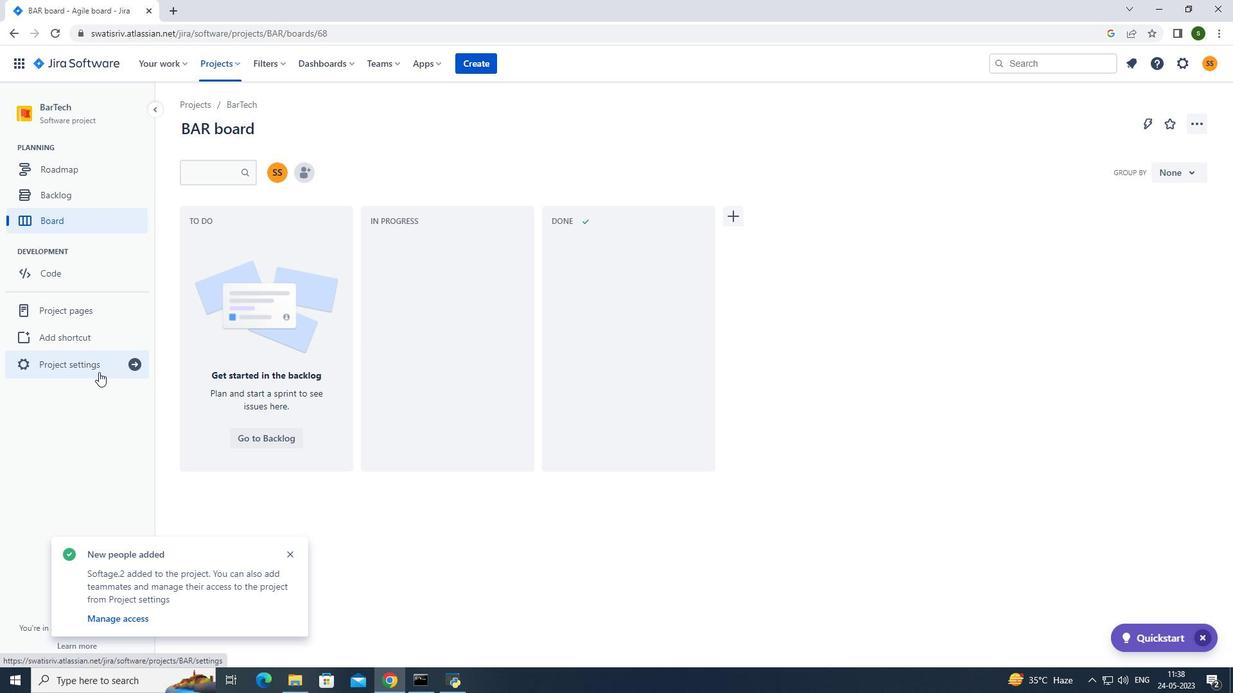 
Action: Mouse moved to (663, 456)
Screenshot: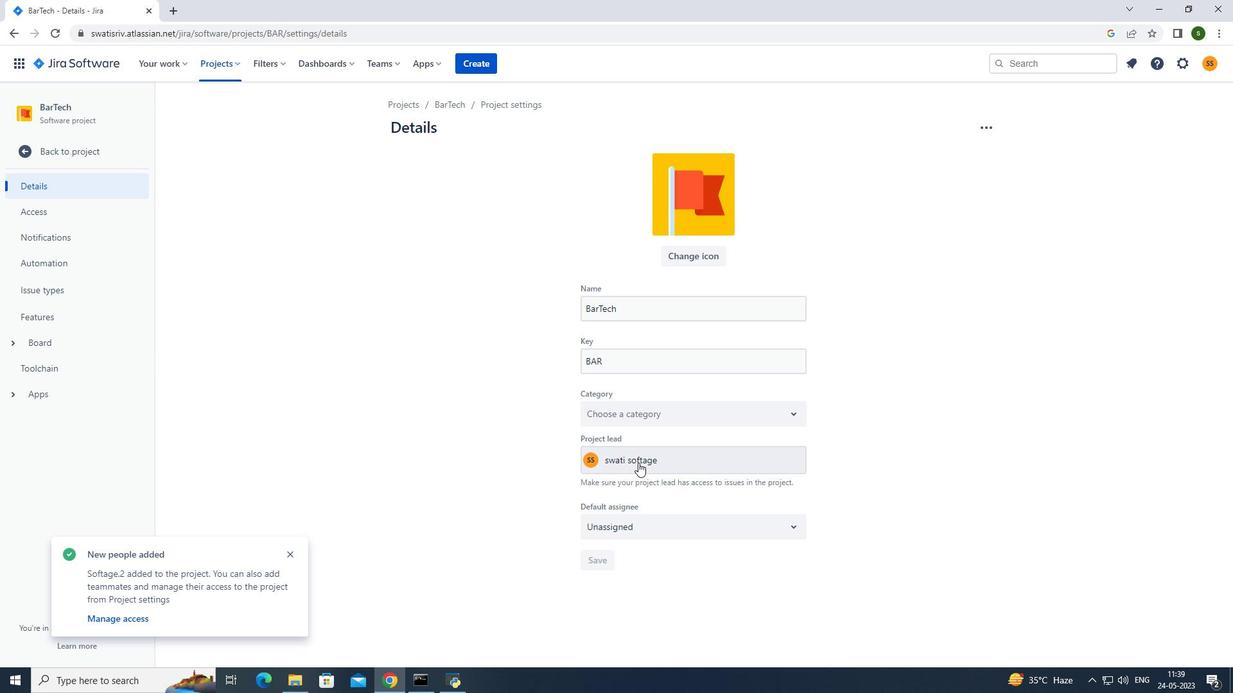 
Action: Mouse pressed left at (663, 456)
Screenshot: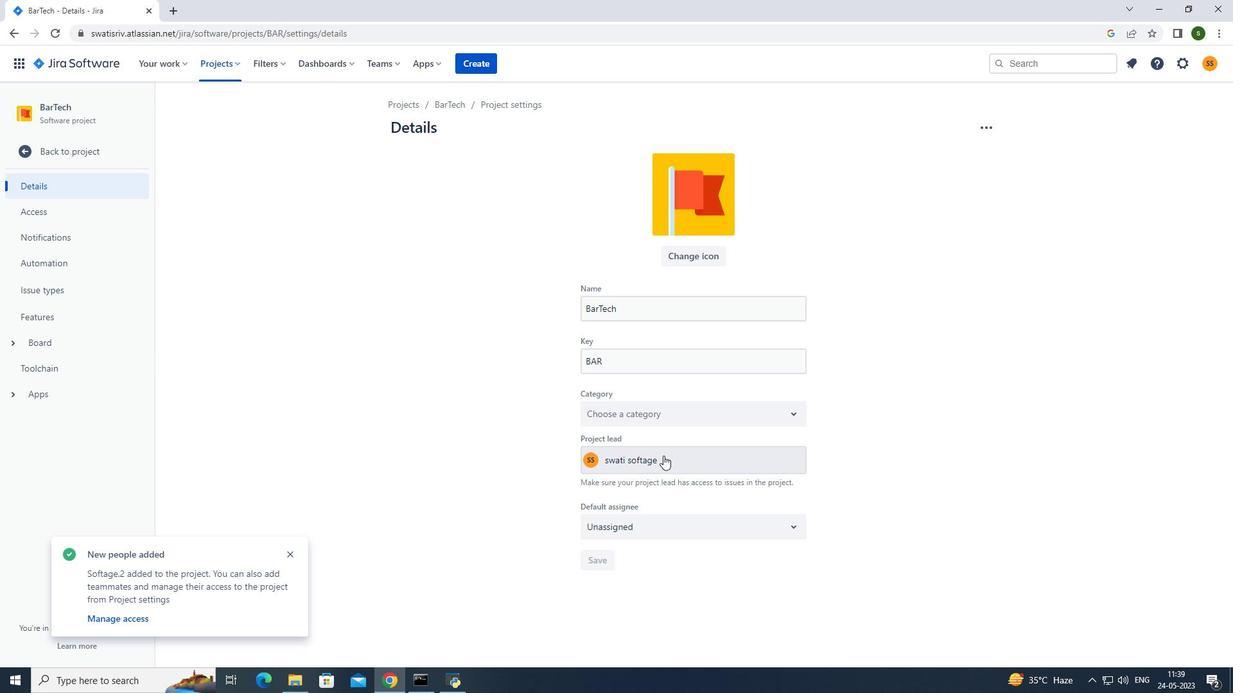 
Action: Mouse moved to (642, 460)
Screenshot: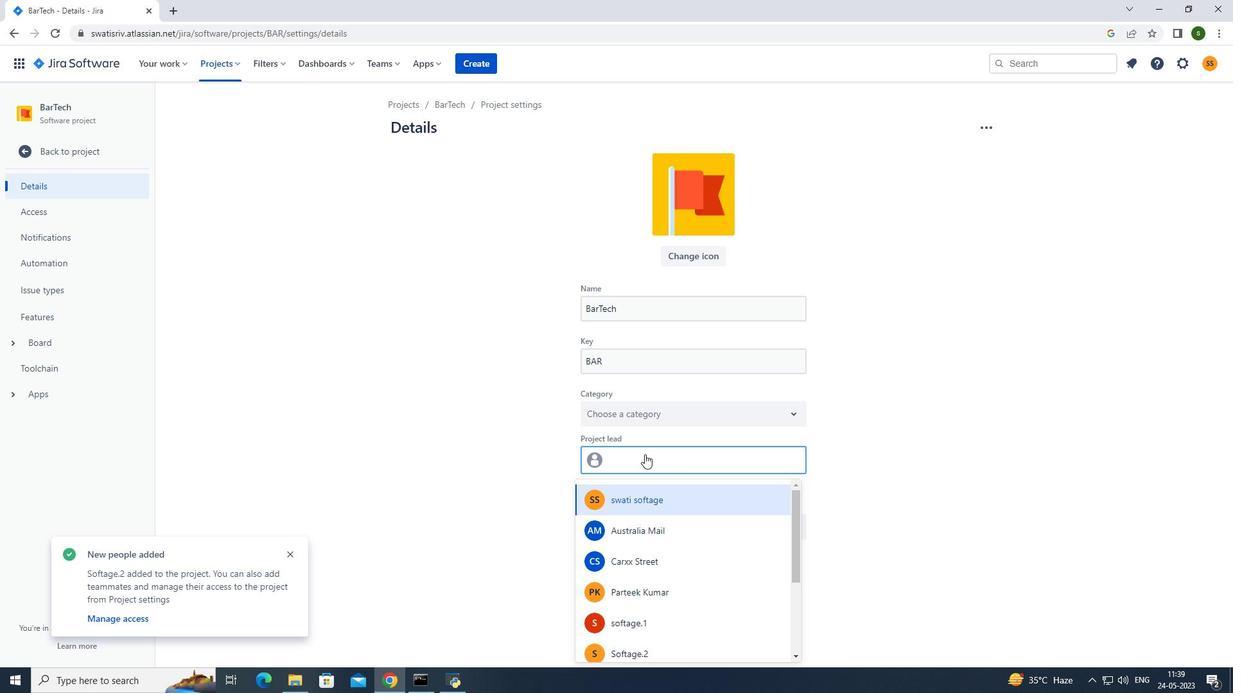 
Action: Key pressed softage.2<Key.shift>@softage.net
Screenshot: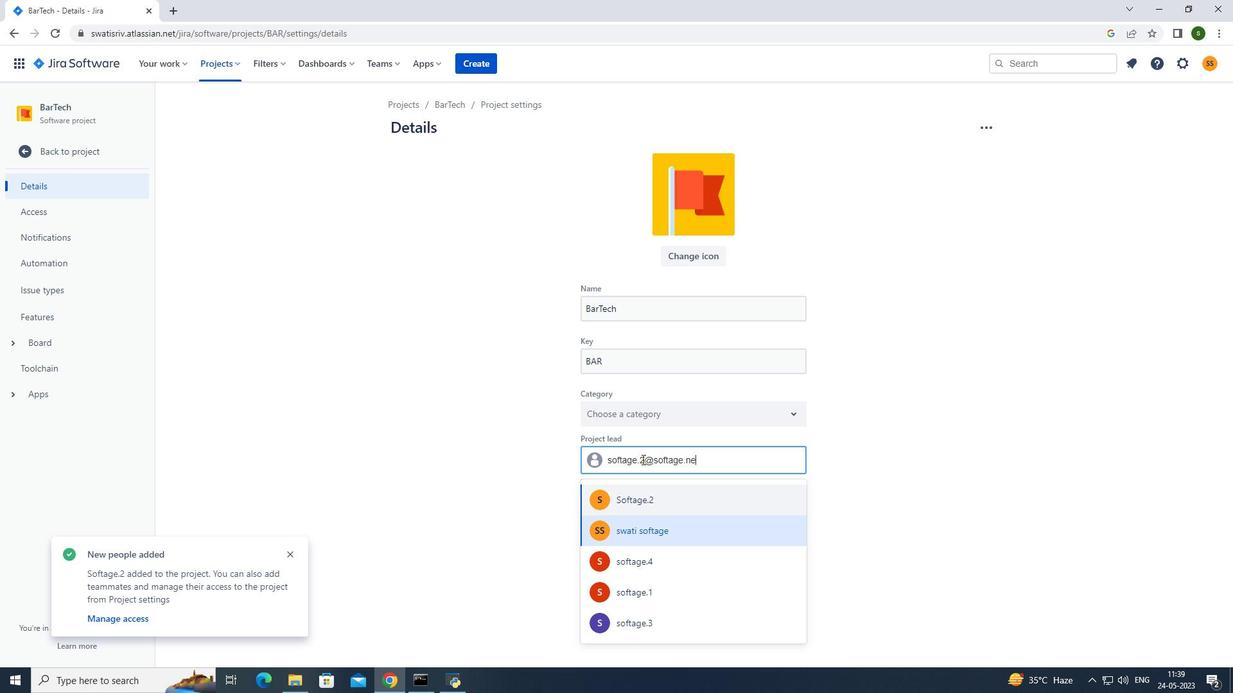 
Action: Mouse moved to (675, 503)
Screenshot: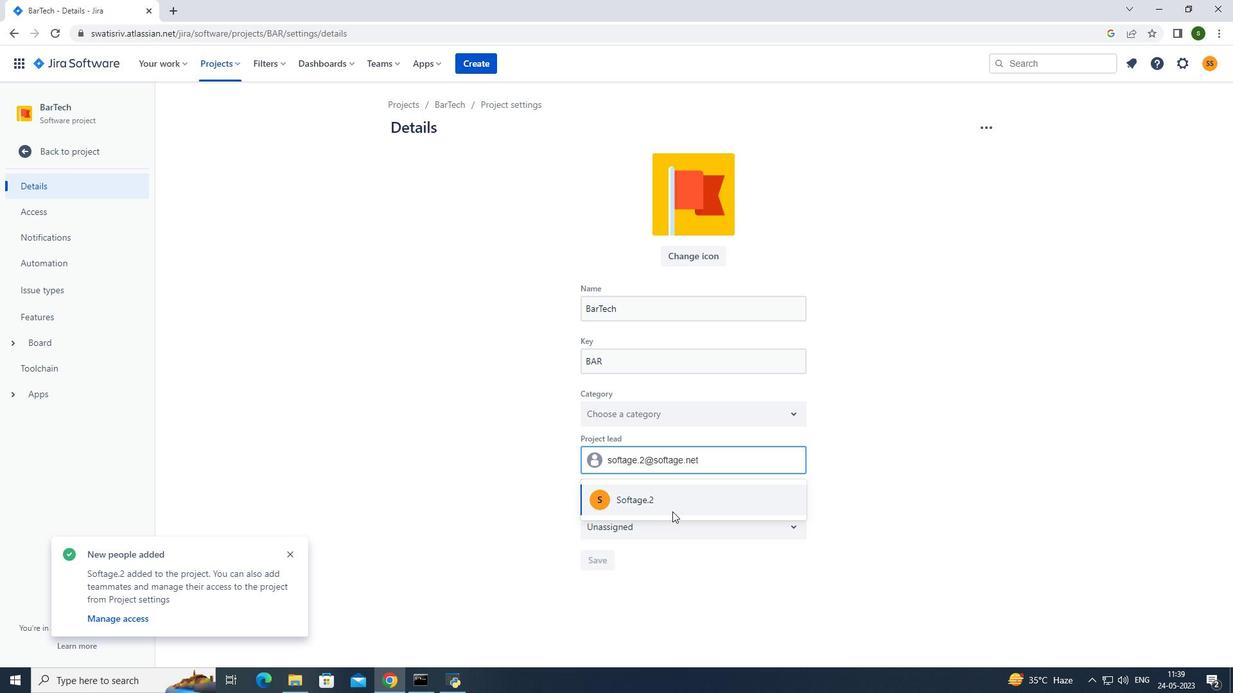 
Action: Mouse pressed left at (675, 503)
Screenshot: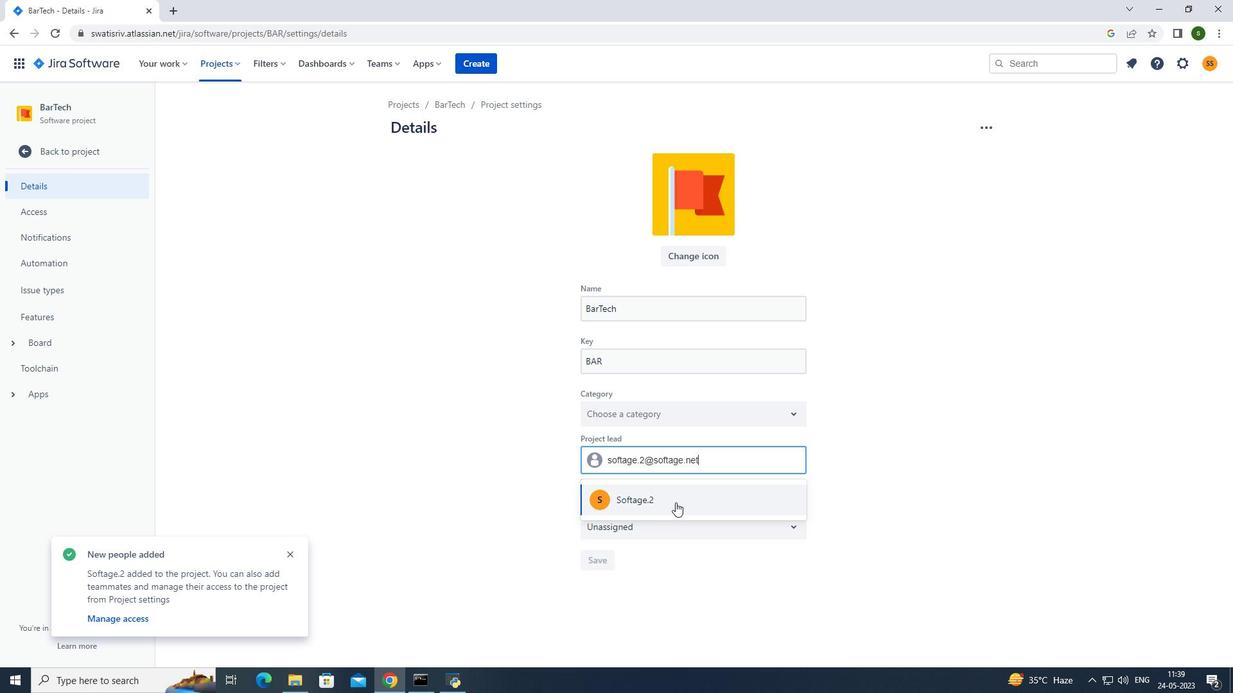 
Action: Mouse moved to (589, 552)
Screenshot: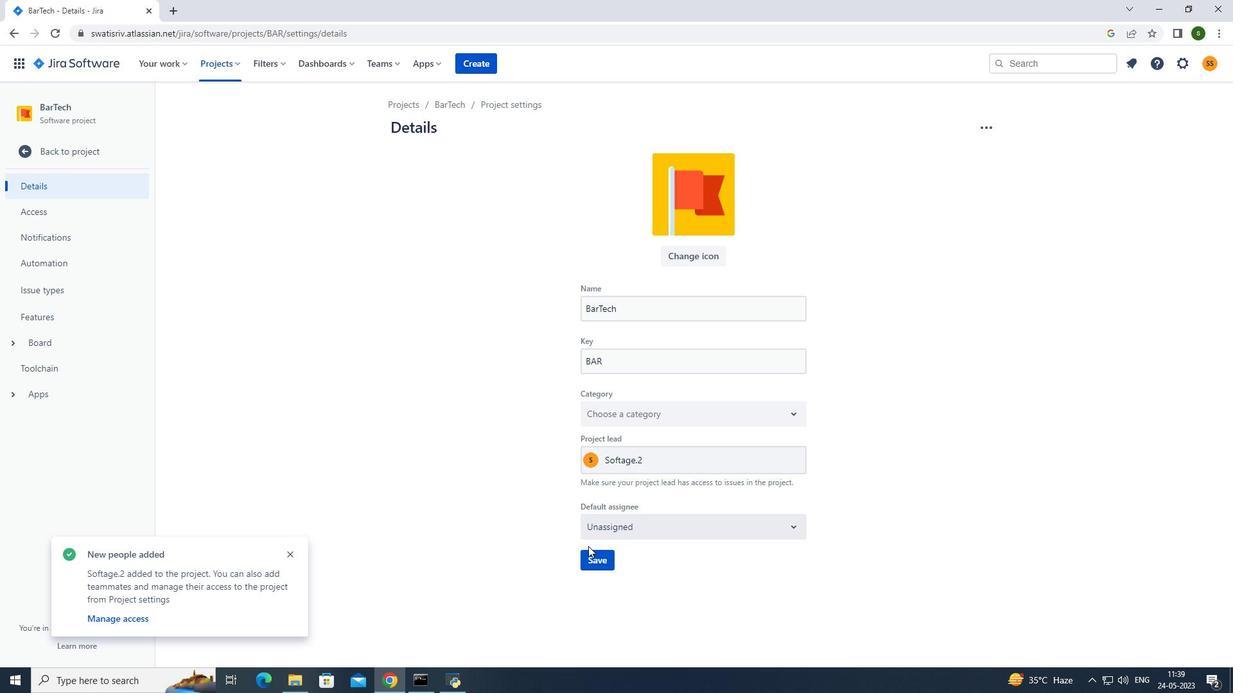 
Action: Mouse pressed left at (589, 552)
Screenshot: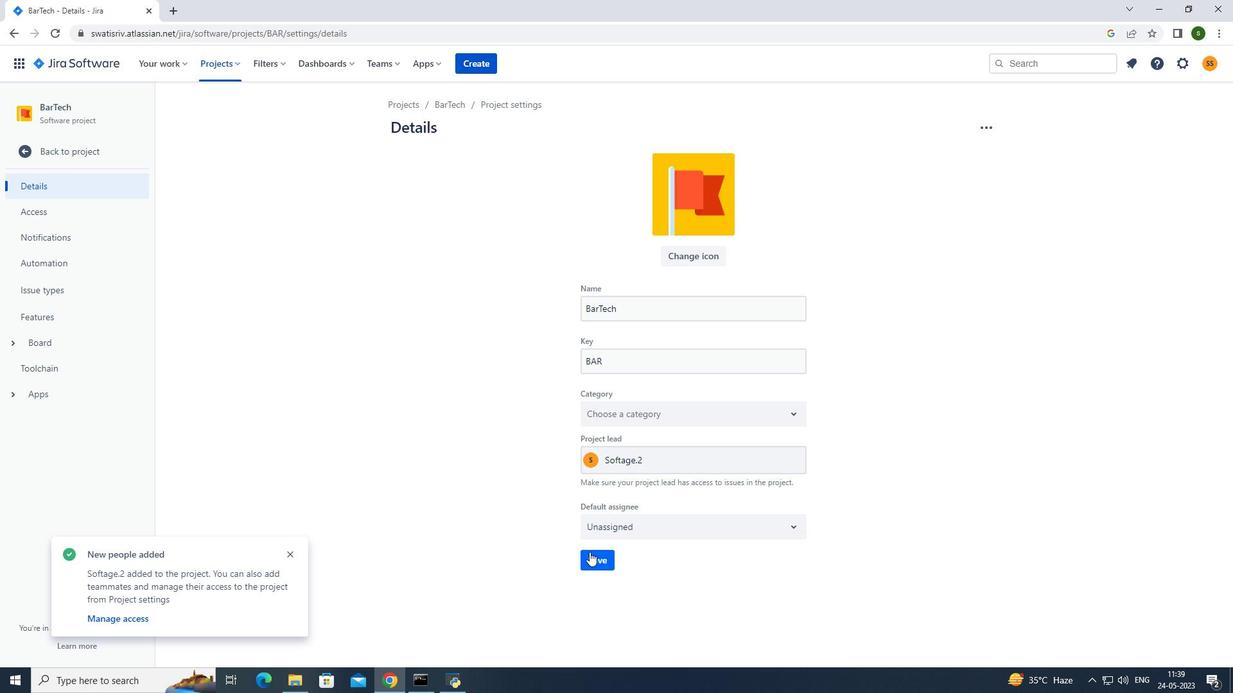 
Action: Mouse moved to (228, 65)
Screenshot: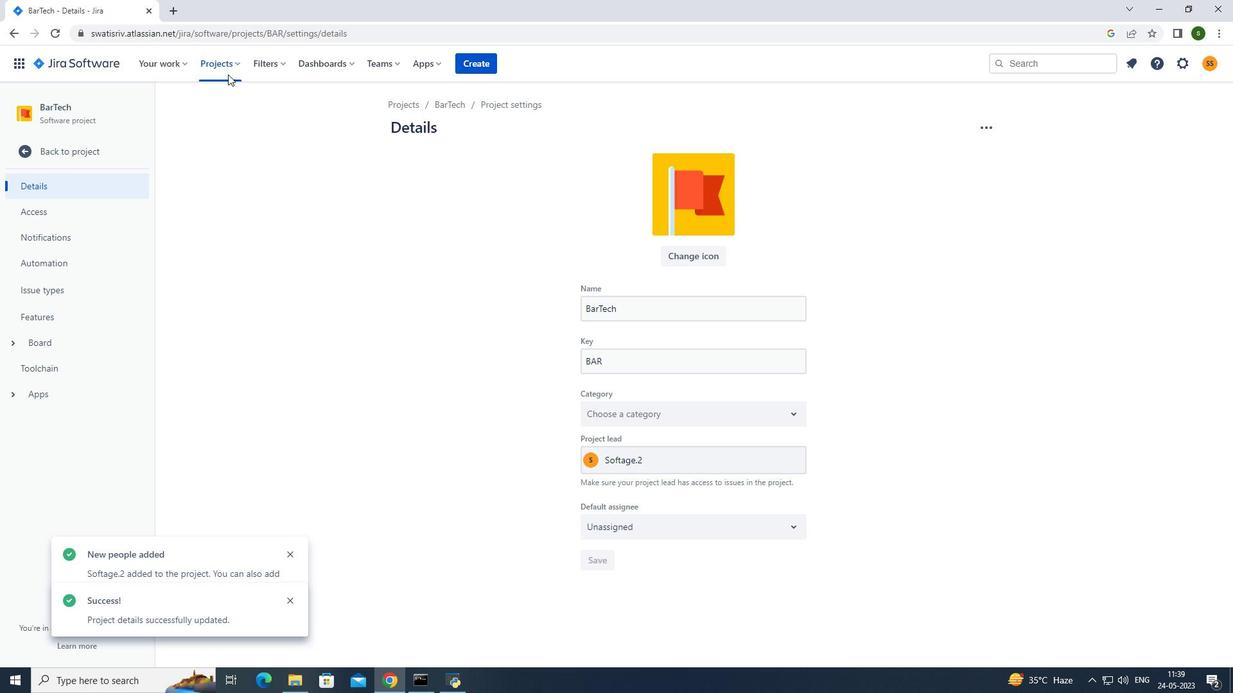 
Action: Mouse pressed left at (228, 65)
Screenshot: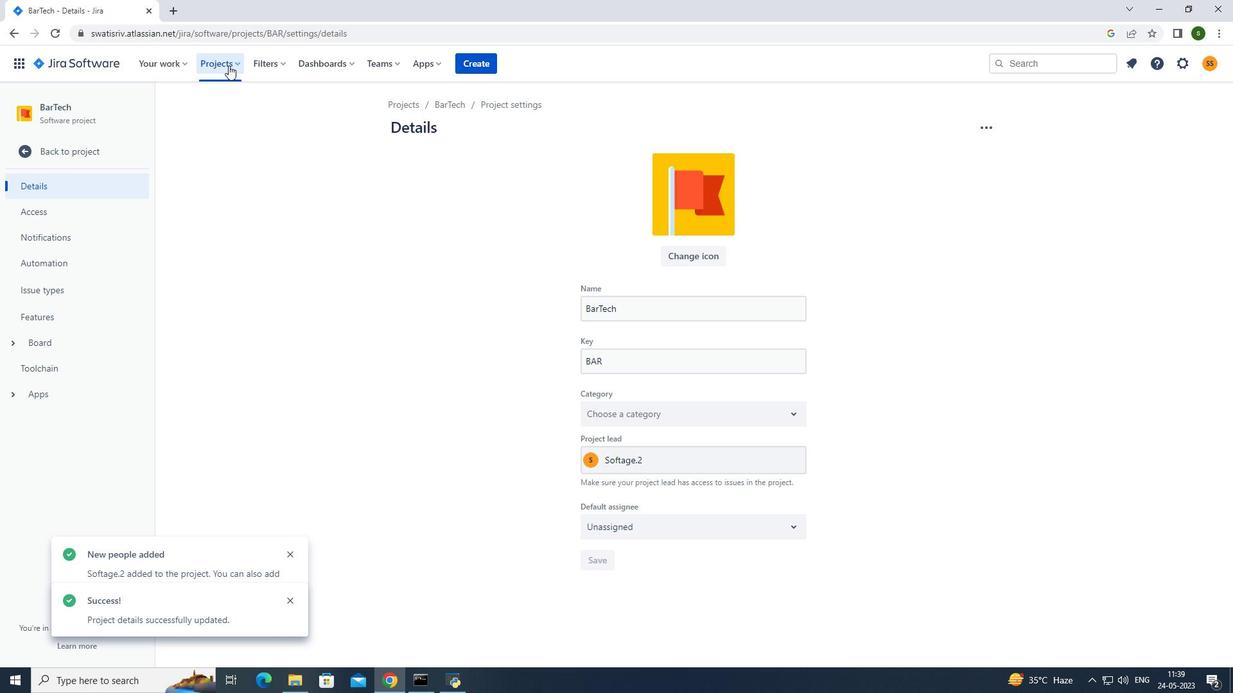 
Action: Mouse moved to (273, 125)
Screenshot: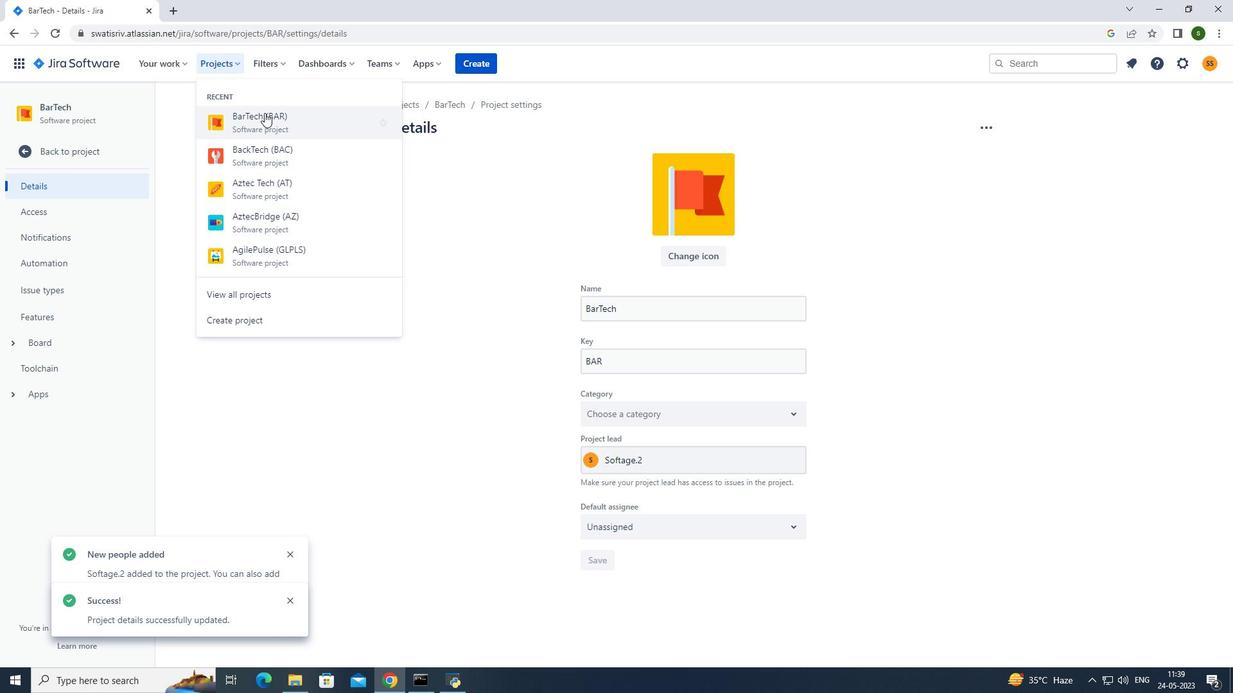 
Action: Mouse pressed left at (273, 125)
Screenshot: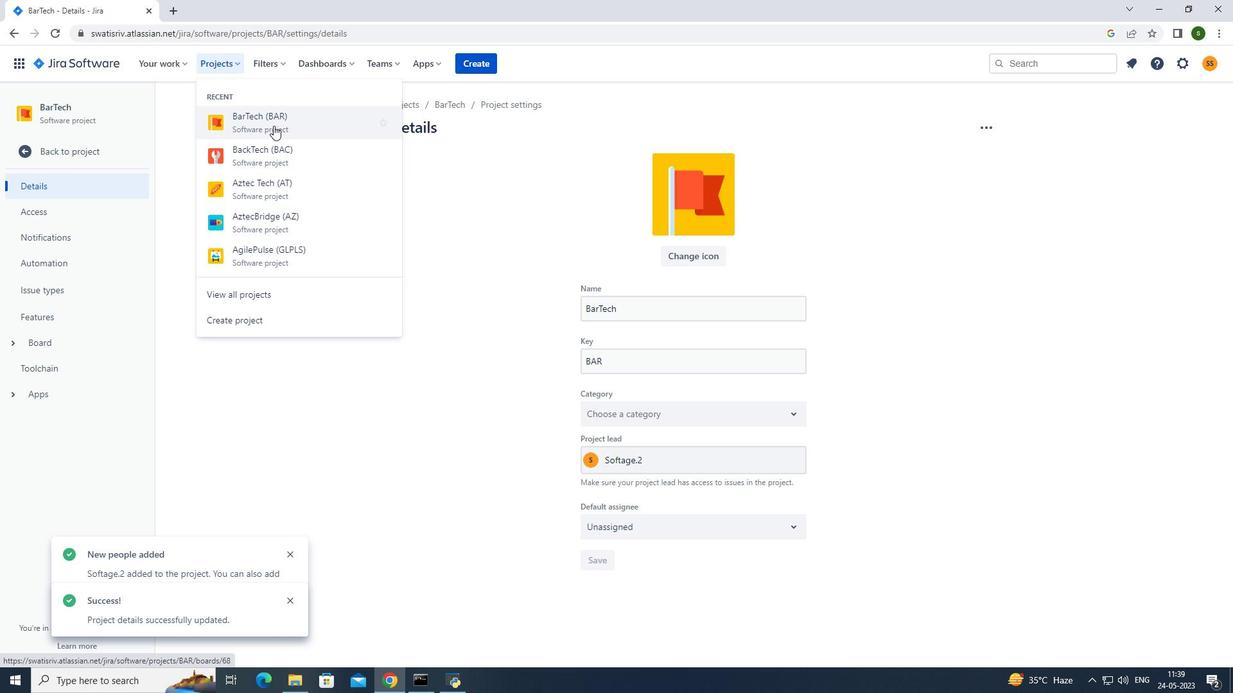 
Action: Mouse moved to (308, 172)
Screenshot: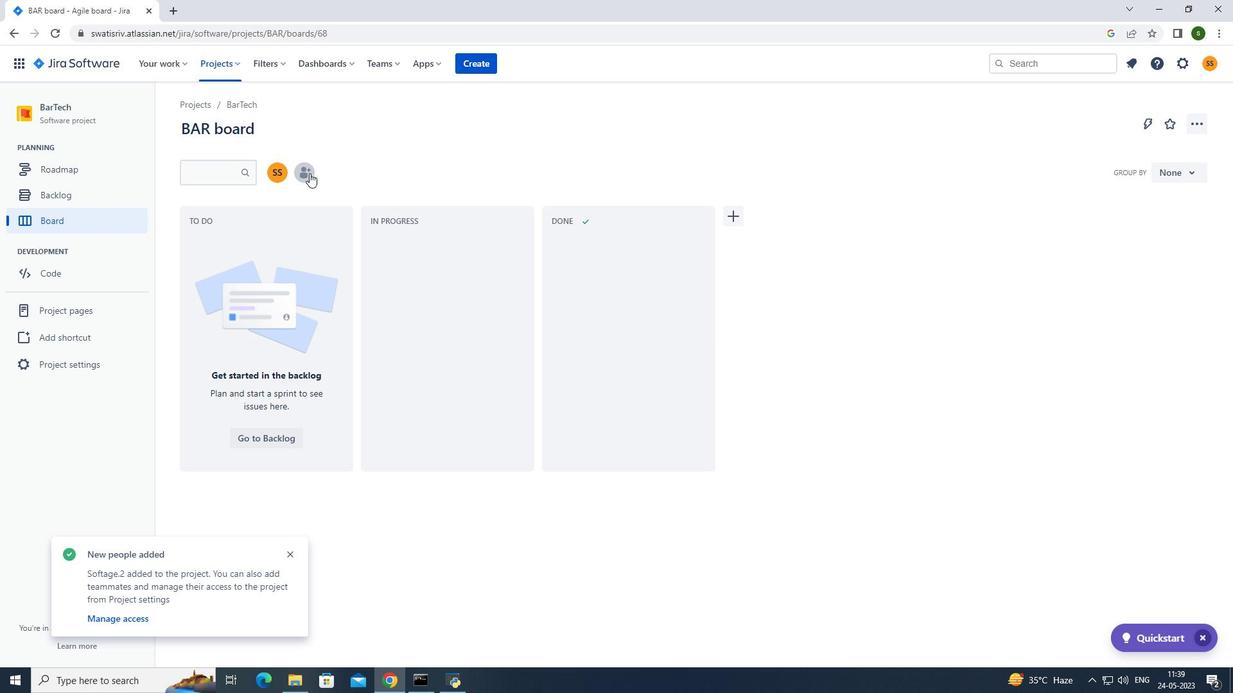 
Action: Mouse pressed left at (308, 172)
Screenshot: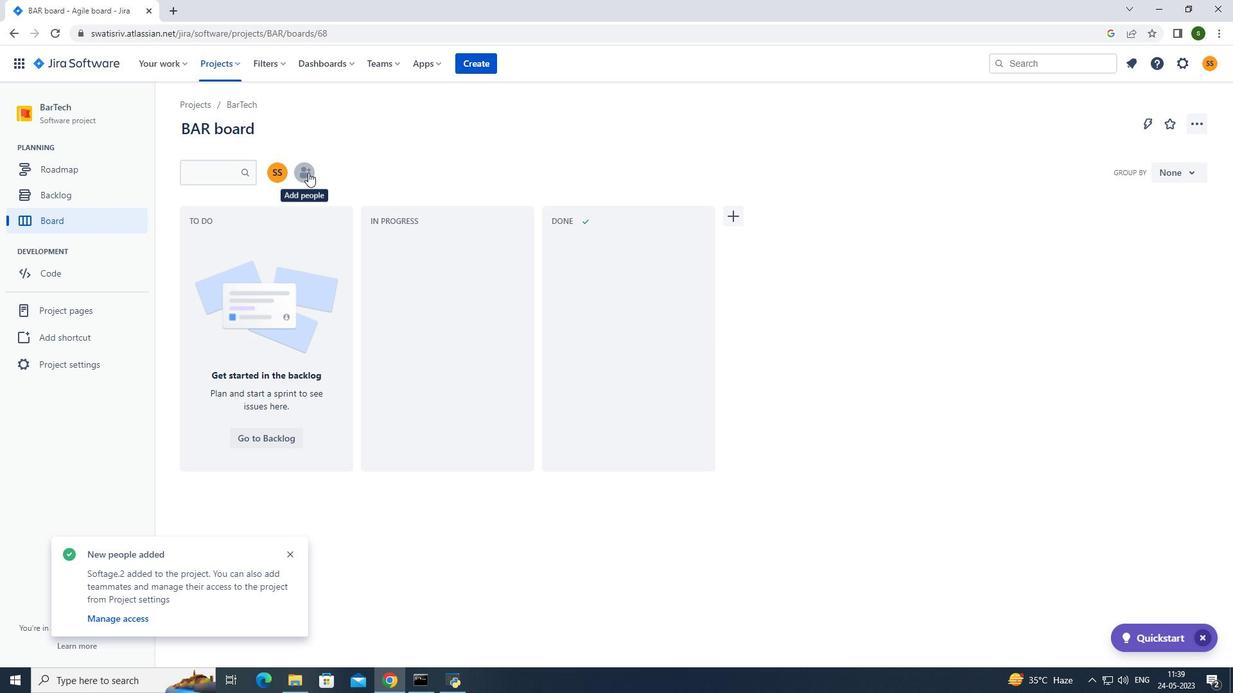 
Action: Mouse moved to (541, 142)
Screenshot: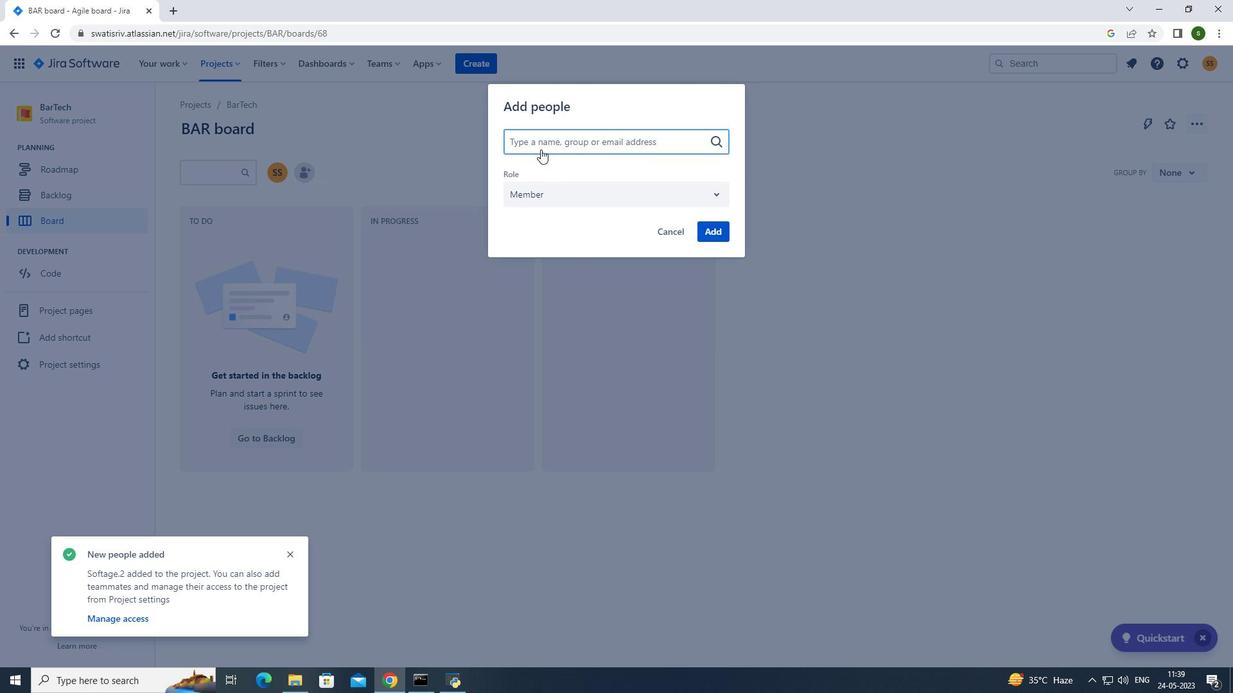 
Action: Mouse pressed left at (541, 142)
Screenshot: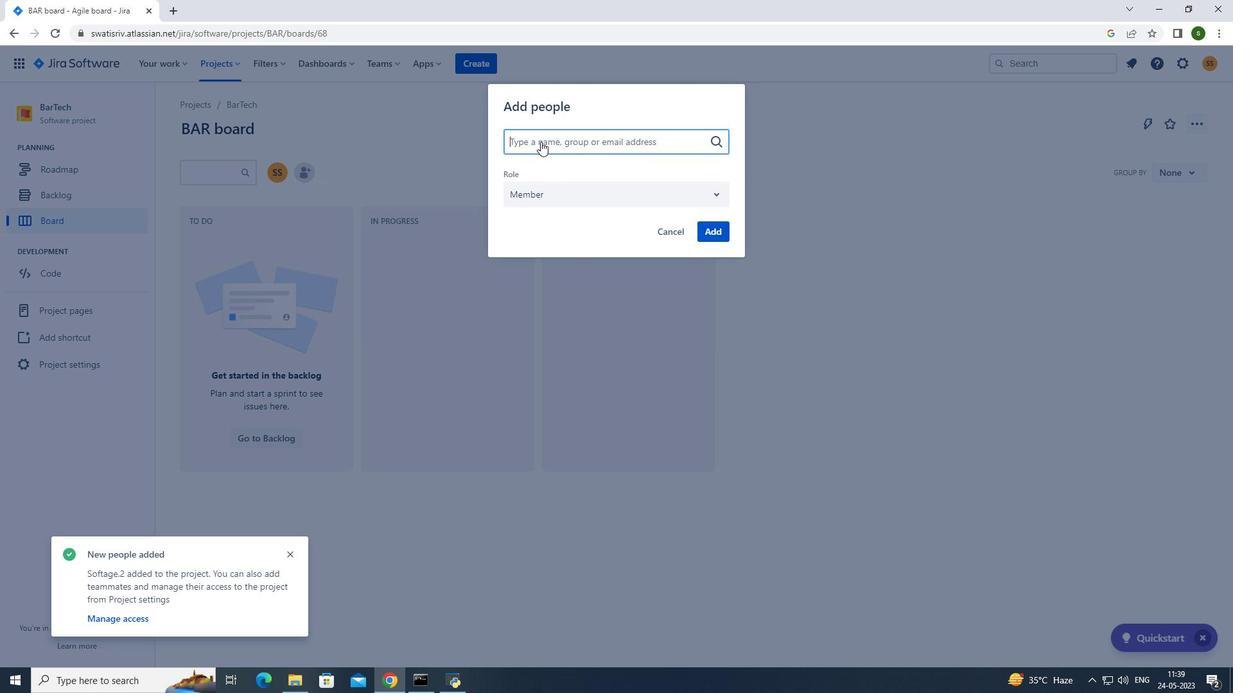 
Action: Key pressed softage.3<Key.shift>@softage.net
Screenshot: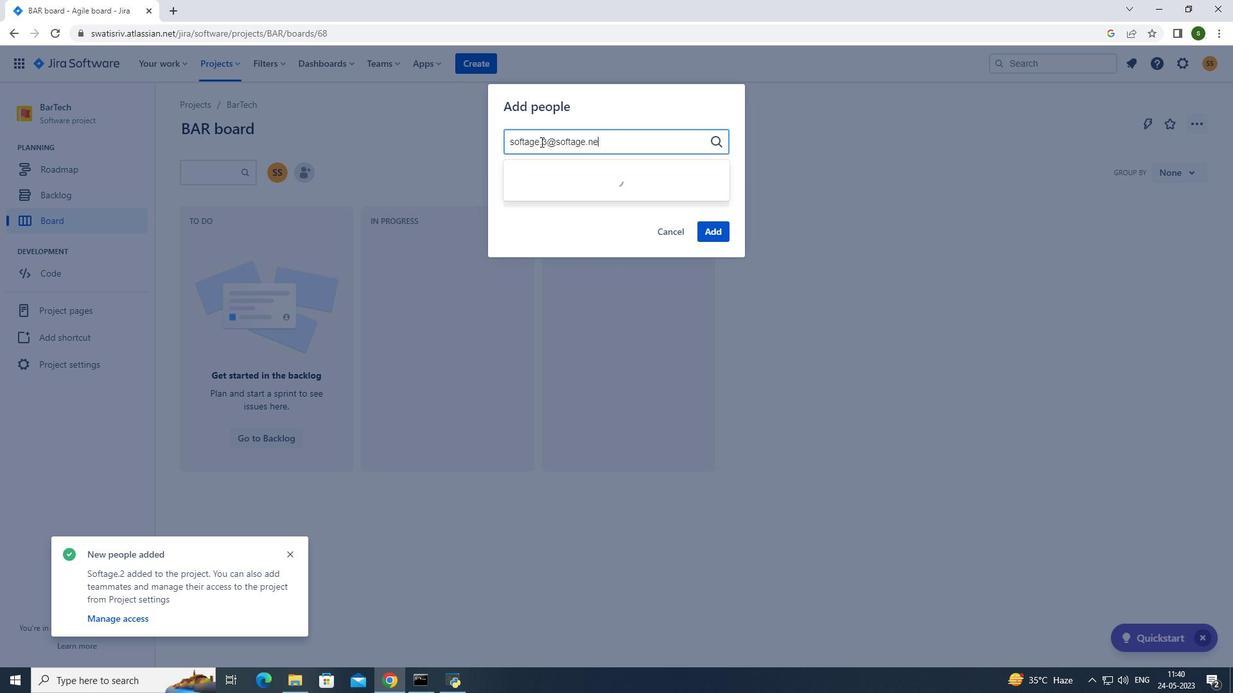 
Action: Mouse moved to (588, 177)
Screenshot: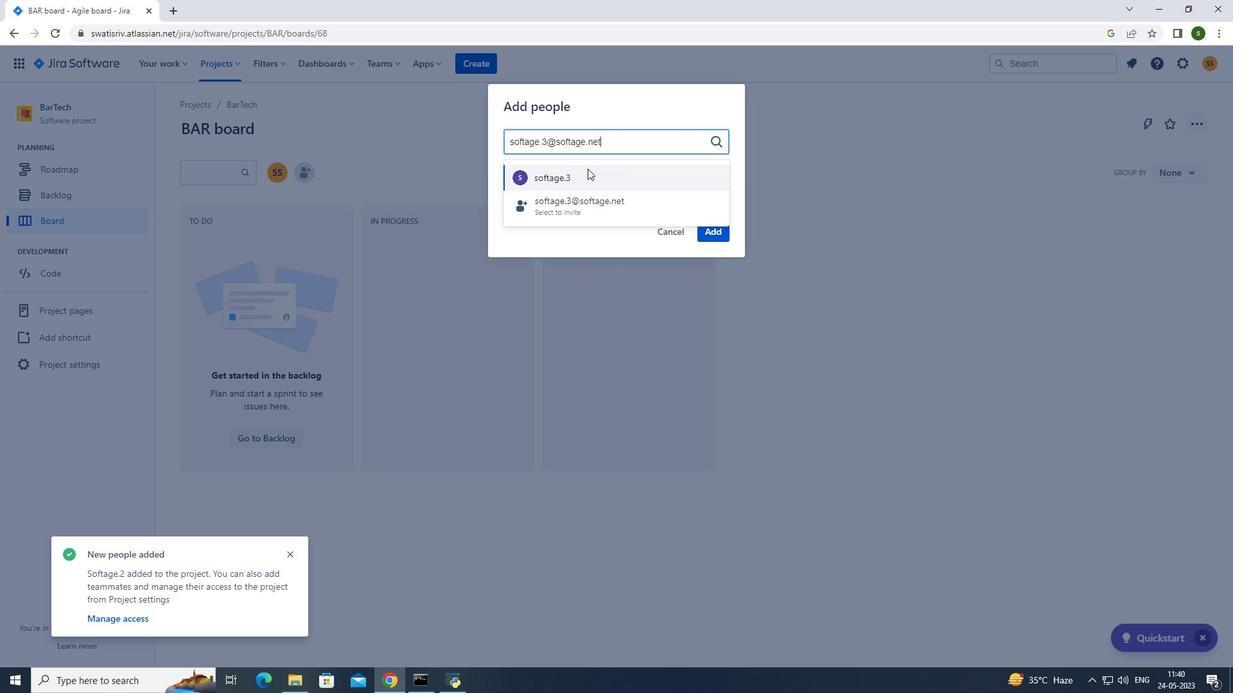 
Action: Mouse pressed left at (588, 177)
Screenshot: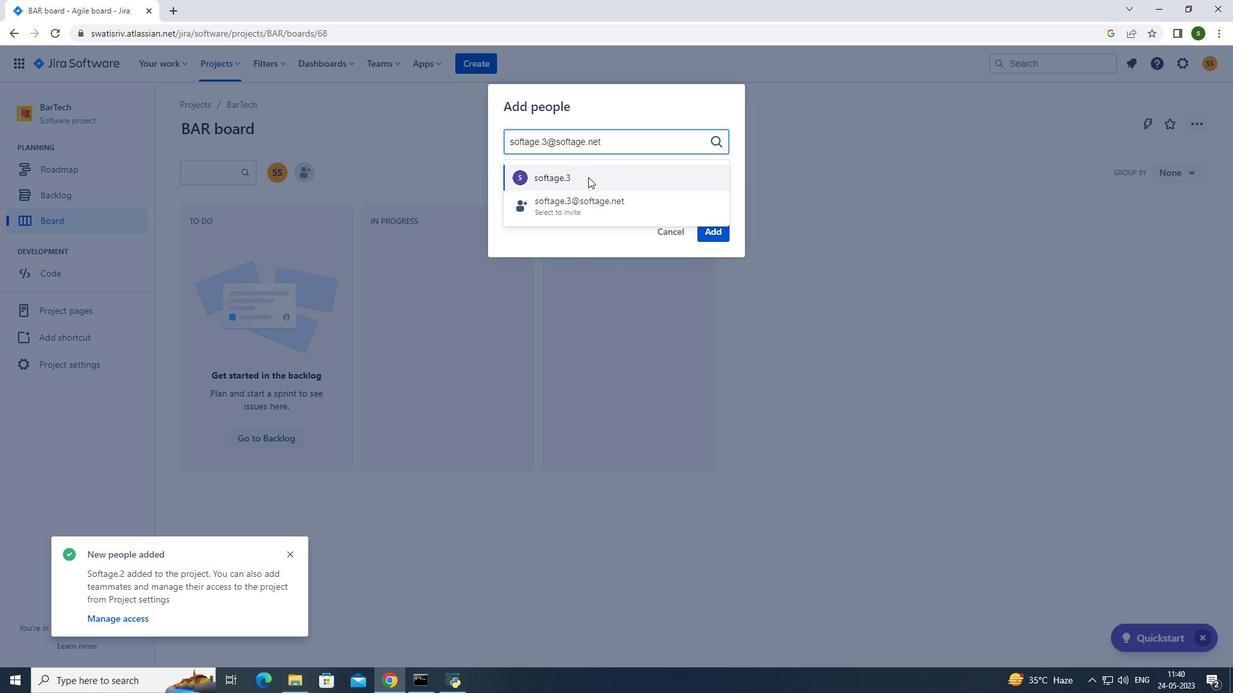 
Action: Mouse moved to (720, 230)
Screenshot: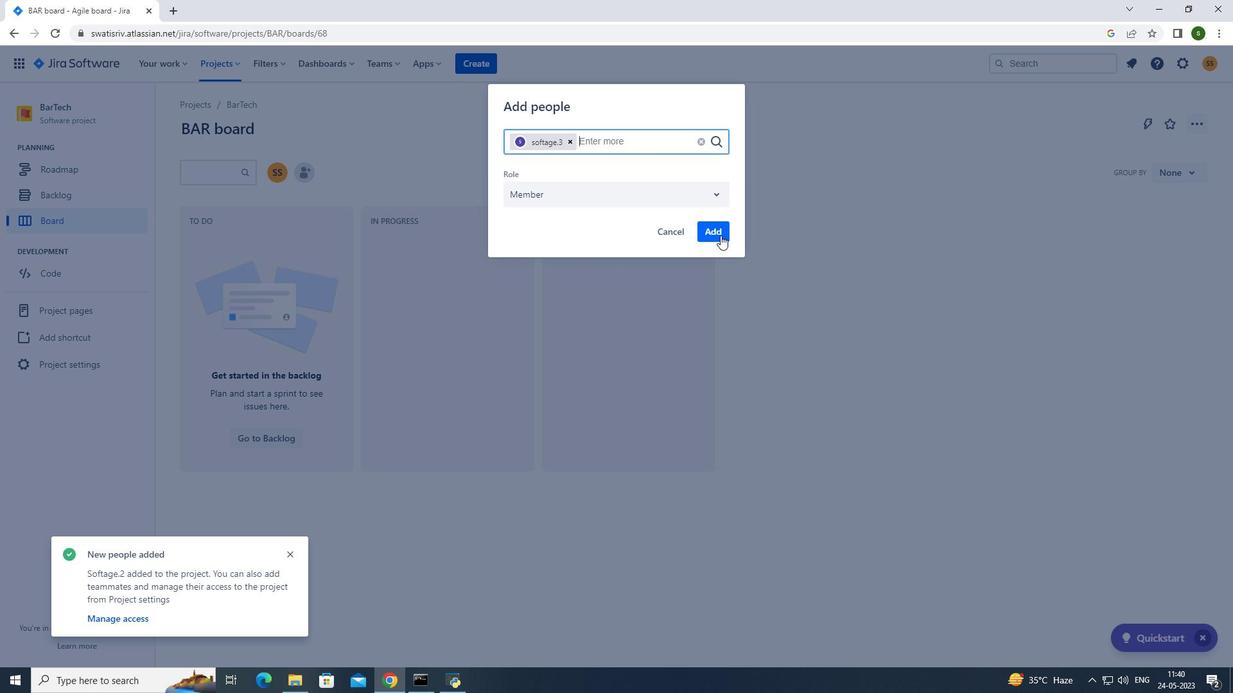 
Action: Mouse pressed left at (720, 230)
Screenshot: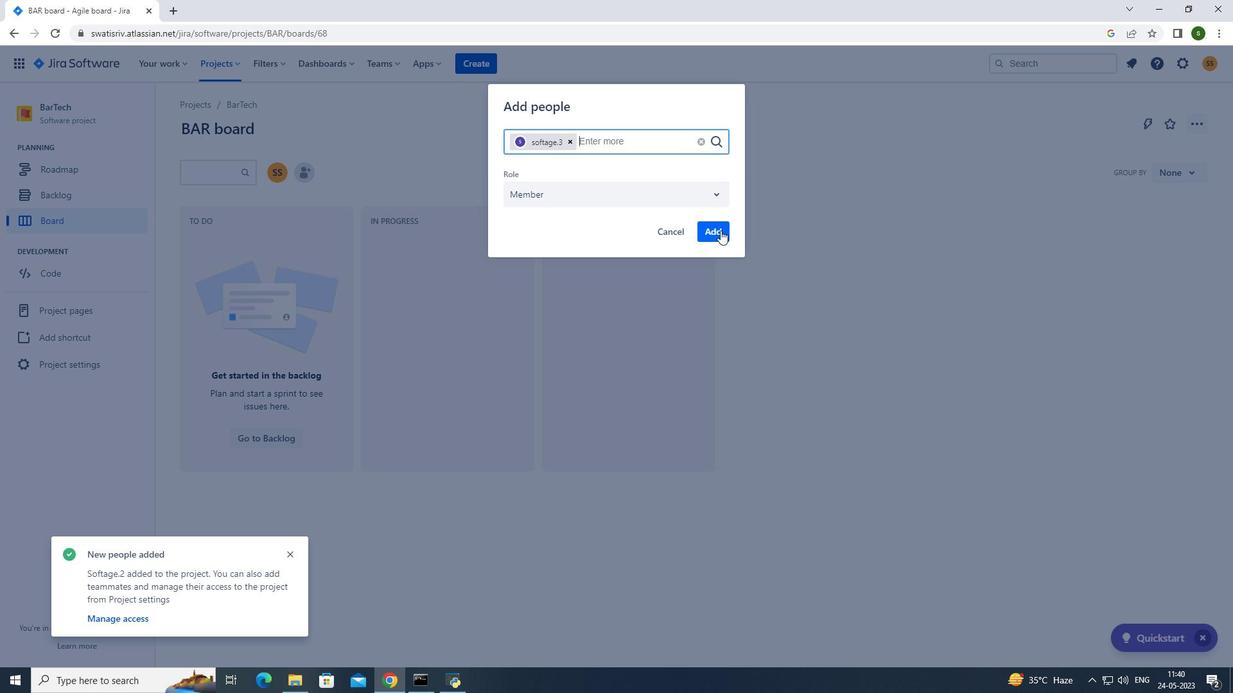
Action: Mouse moved to (783, 303)
Screenshot: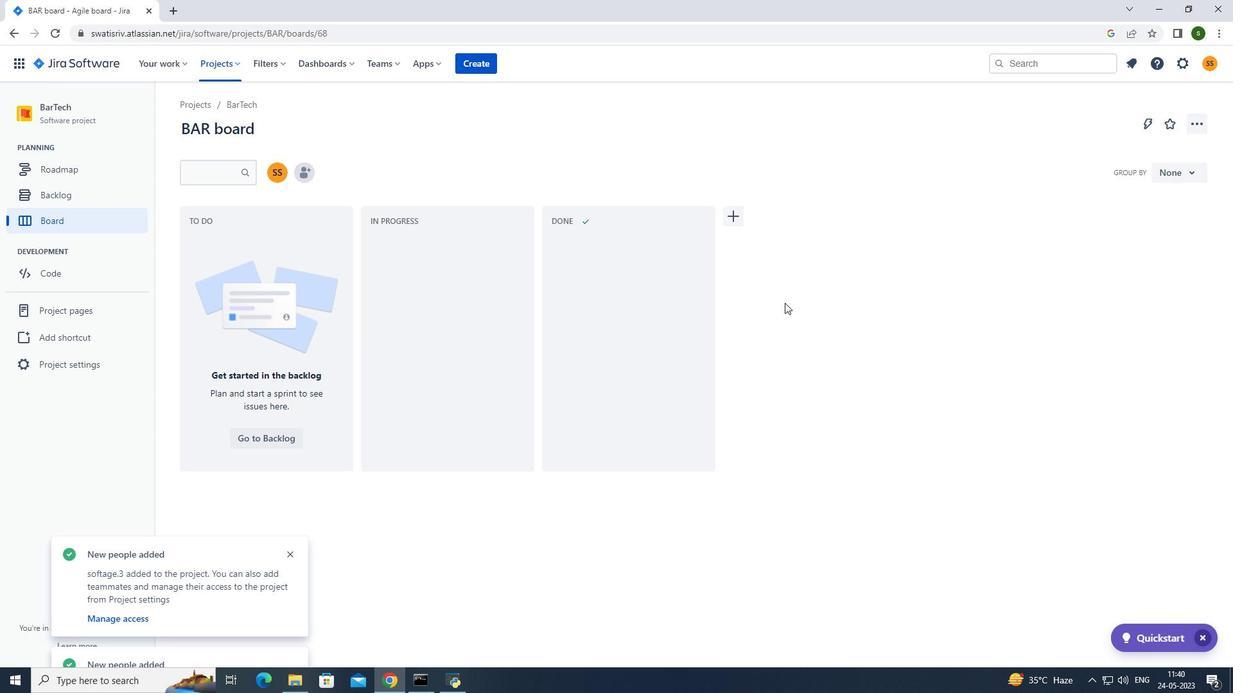 
